 Task: Look for space in Bossangoa, Central African Republic from 9th July, 2023 to 16th July, 2023 for 2 adults, 1 child in price range Rs.8000 to Rs.16000. Place can be entire place with 2 bedrooms having 2 beds and 1 bathroom. Property type can be house, flat, guest house. Booking option can be shelf check-in. Required host language is English.
Action: Mouse moved to (437, 88)
Screenshot: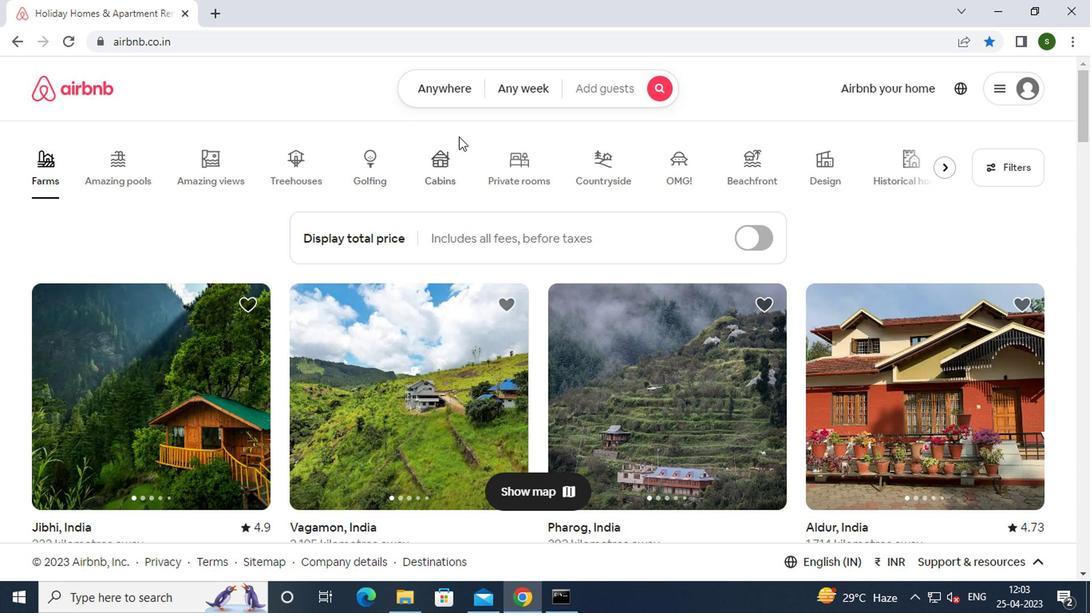 
Action: Mouse pressed left at (437, 88)
Screenshot: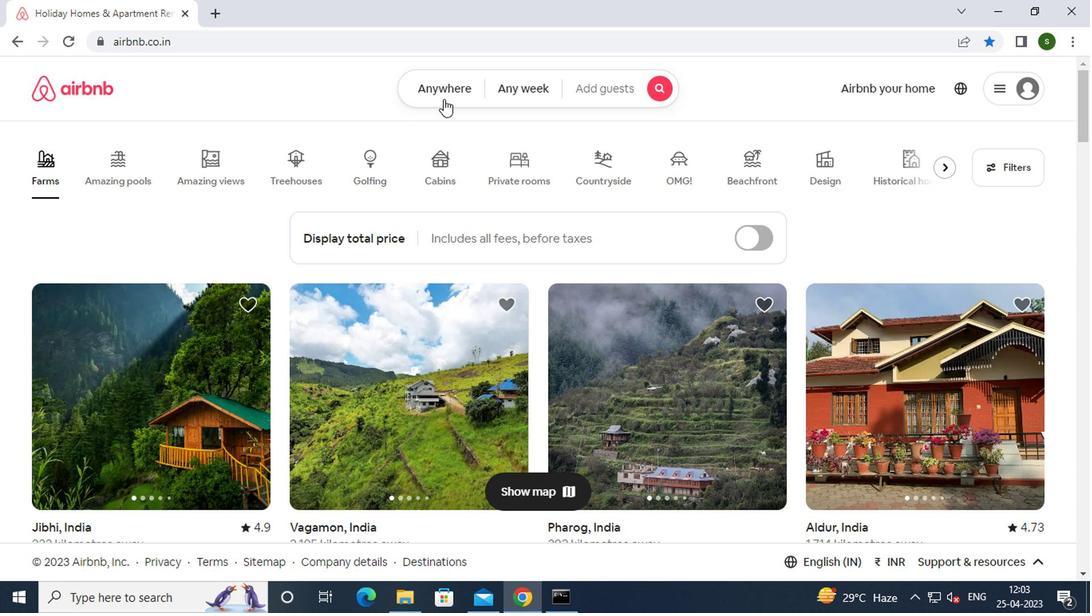 
Action: Mouse moved to (290, 149)
Screenshot: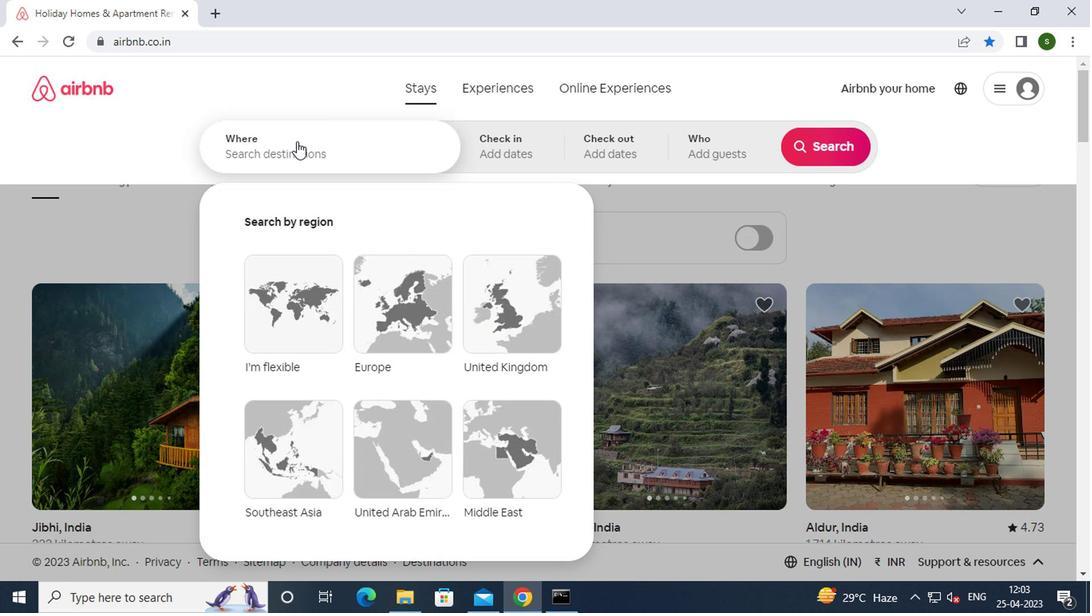 
Action: Mouse pressed left at (290, 149)
Screenshot: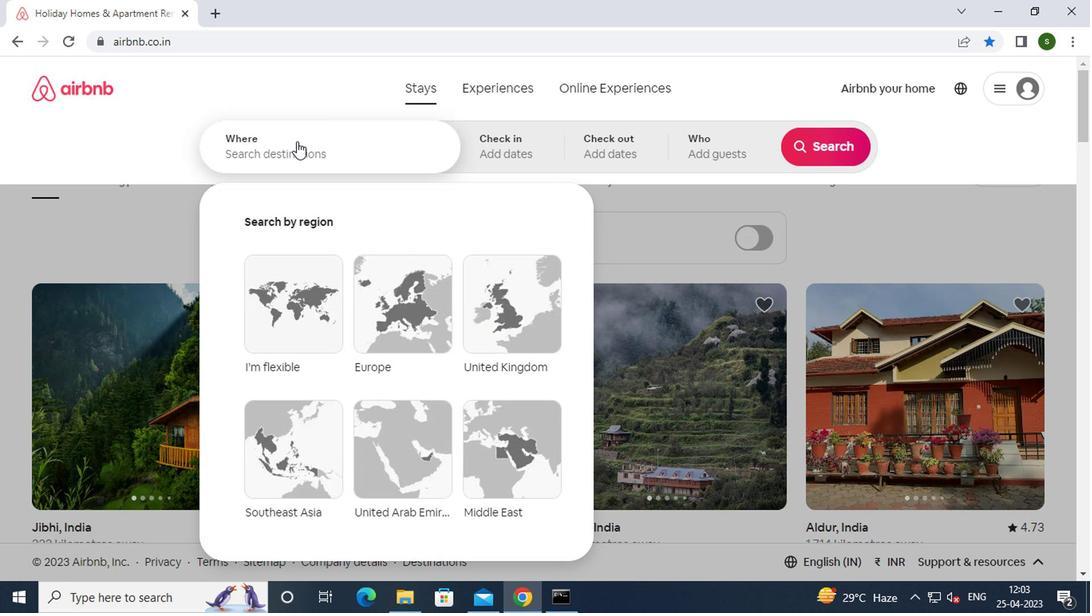 
Action: Mouse moved to (289, 150)
Screenshot: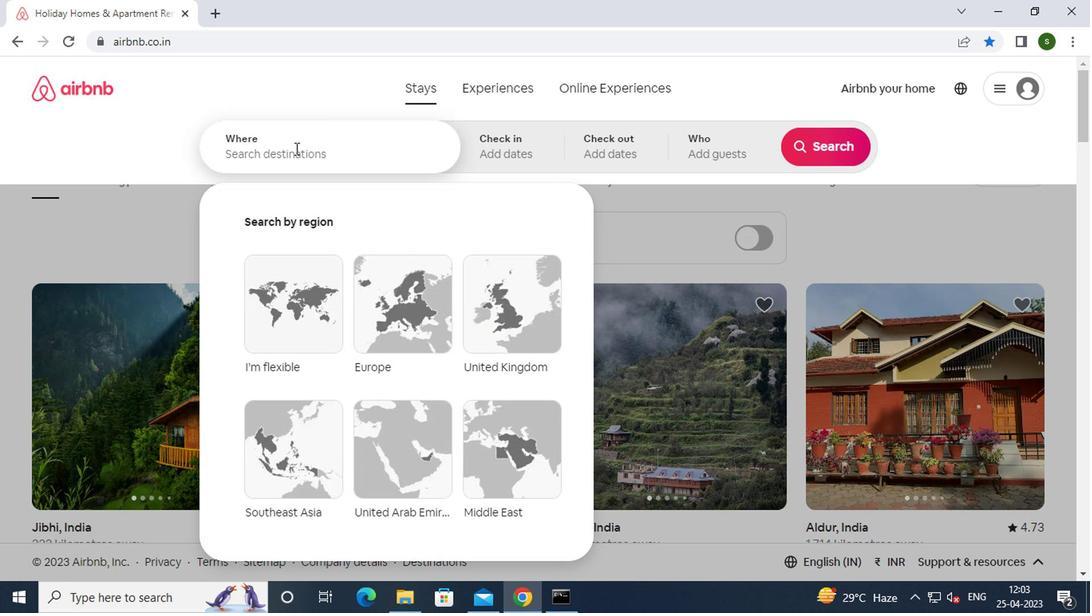 
Action: Key pressed b<Key.caps_lock>ossangoa
Screenshot: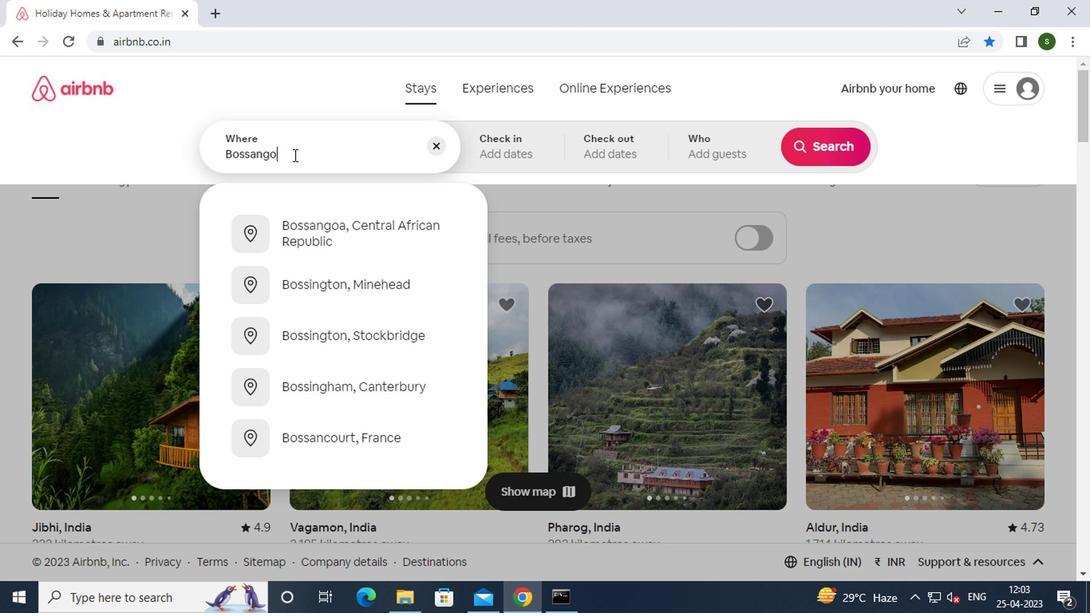 
Action: Mouse moved to (302, 242)
Screenshot: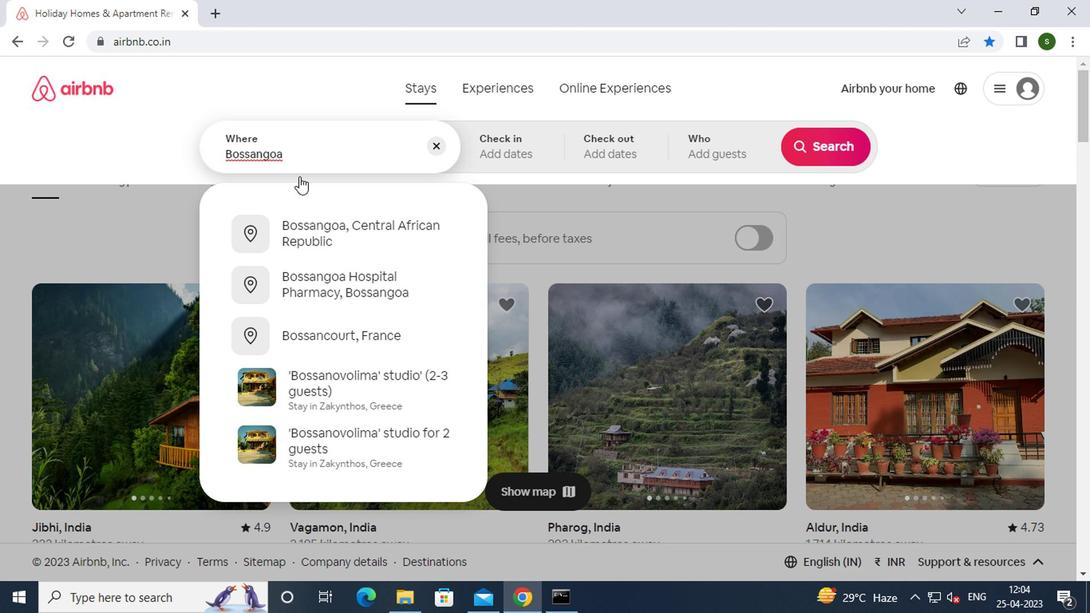 
Action: Mouse pressed left at (302, 242)
Screenshot: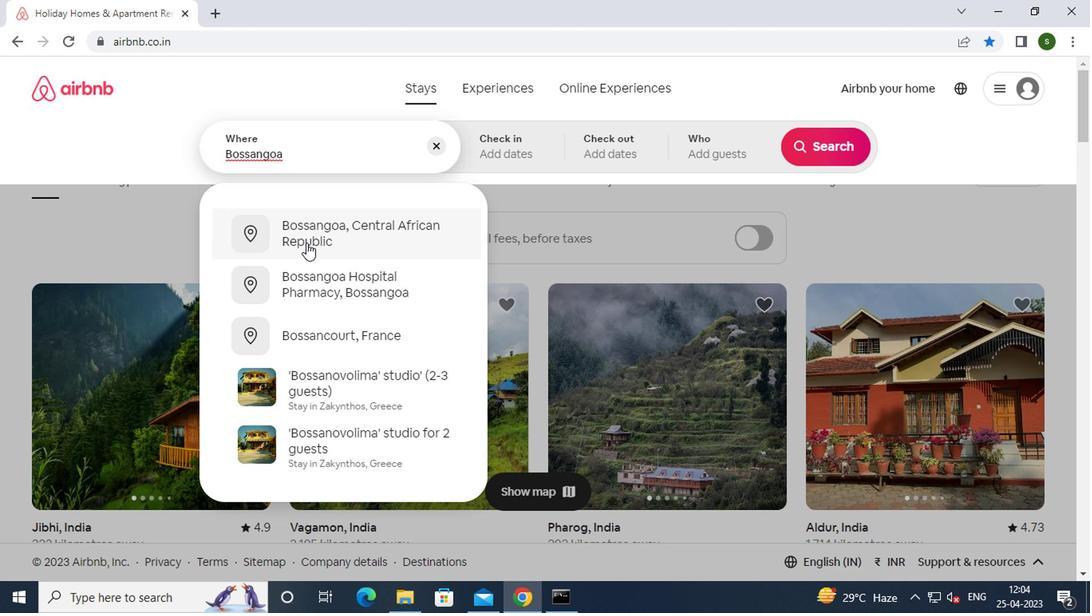 
Action: Mouse moved to (812, 283)
Screenshot: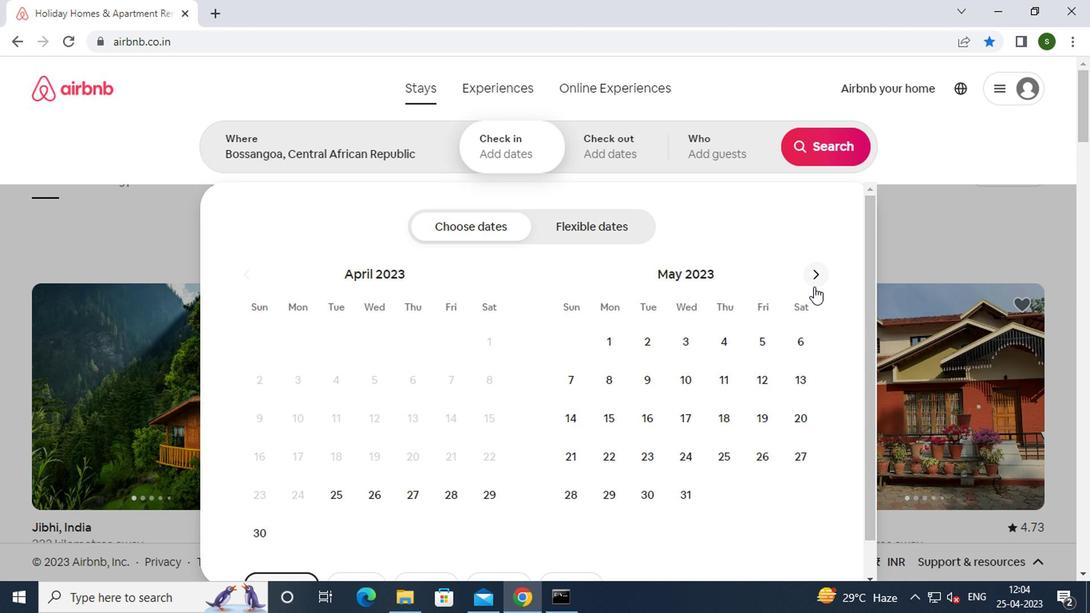 
Action: Mouse pressed left at (812, 283)
Screenshot: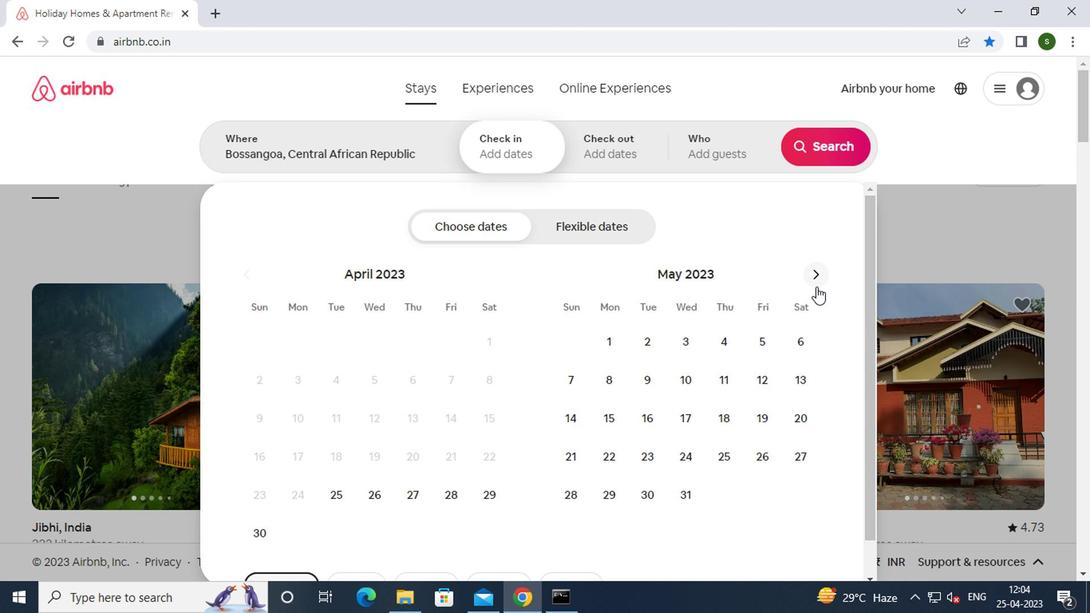 
Action: Mouse moved to (812, 282)
Screenshot: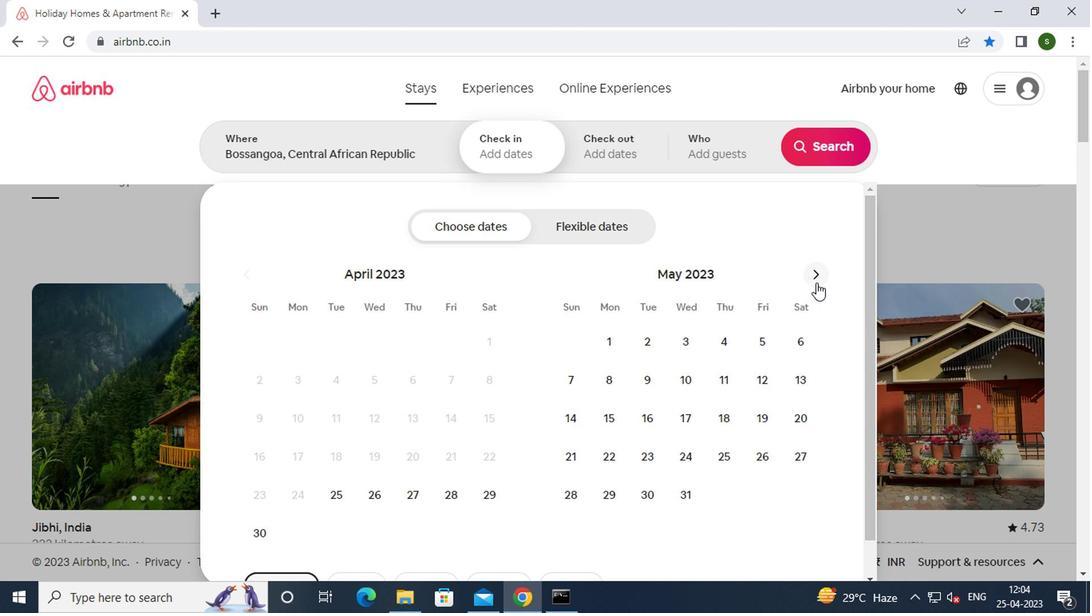
Action: Mouse pressed left at (812, 282)
Screenshot: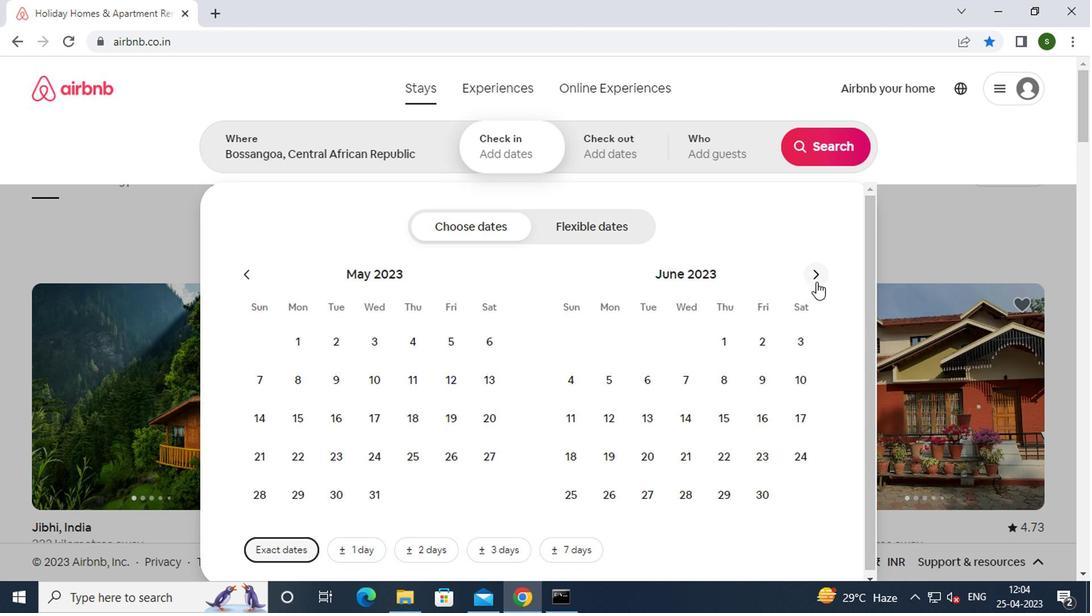 
Action: Mouse moved to (573, 414)
Screenshot: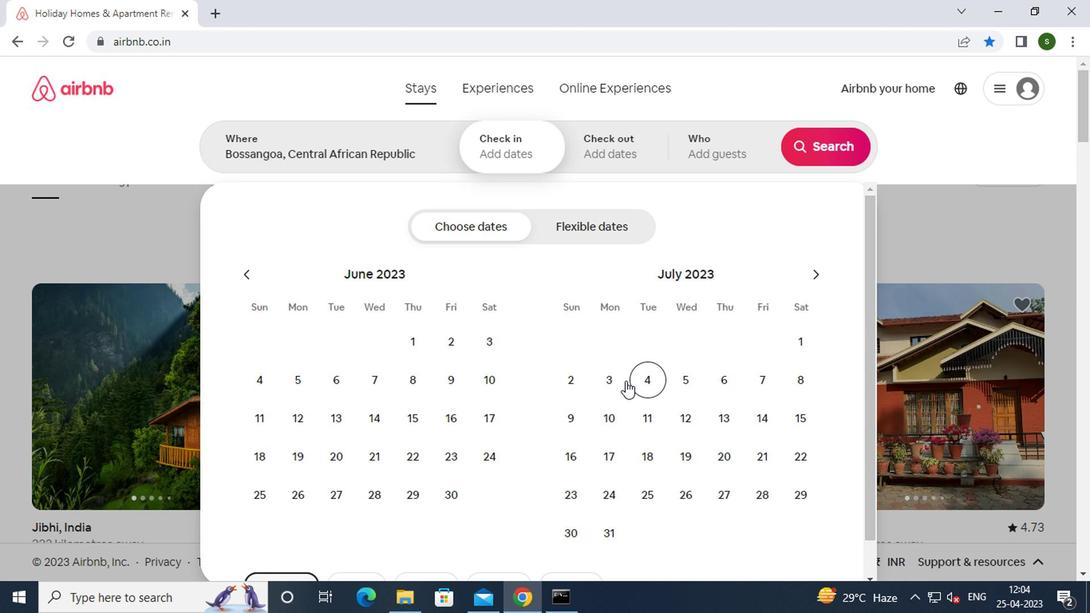 
Action: Mouse pressed left at (573, 414)
Screenshot: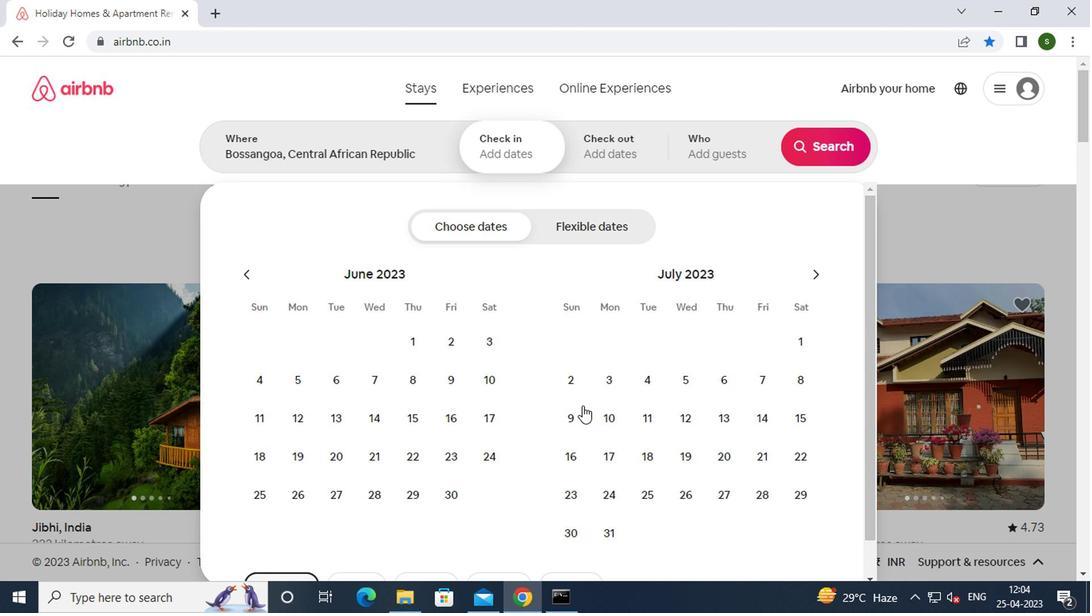 
Action: Mouse moved to (565, 471)
Screenshot: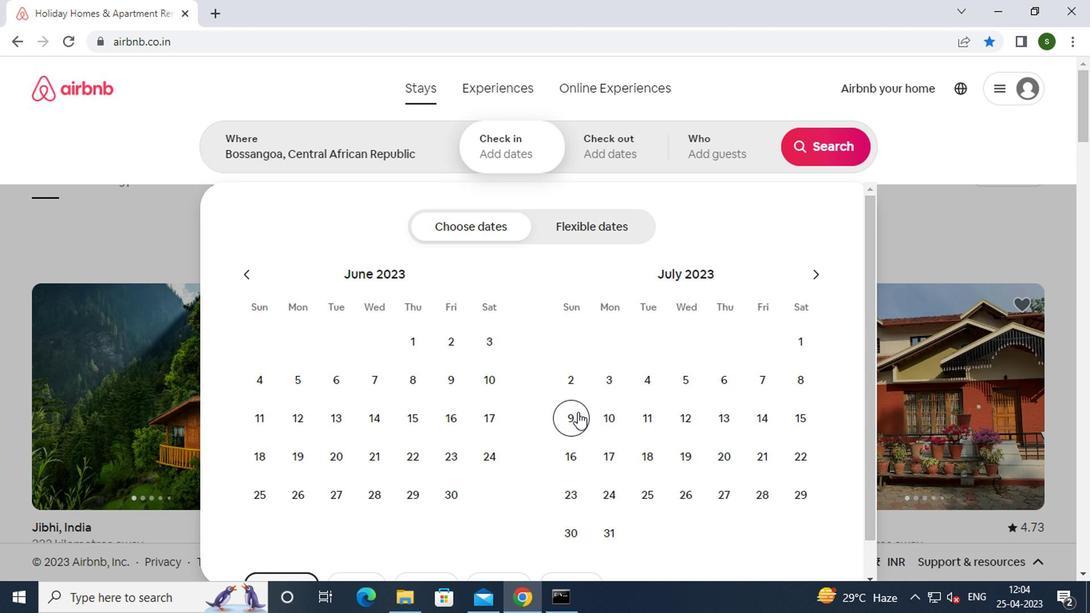 
Action: Mouse pressed left at (565, 471)
Screenshot: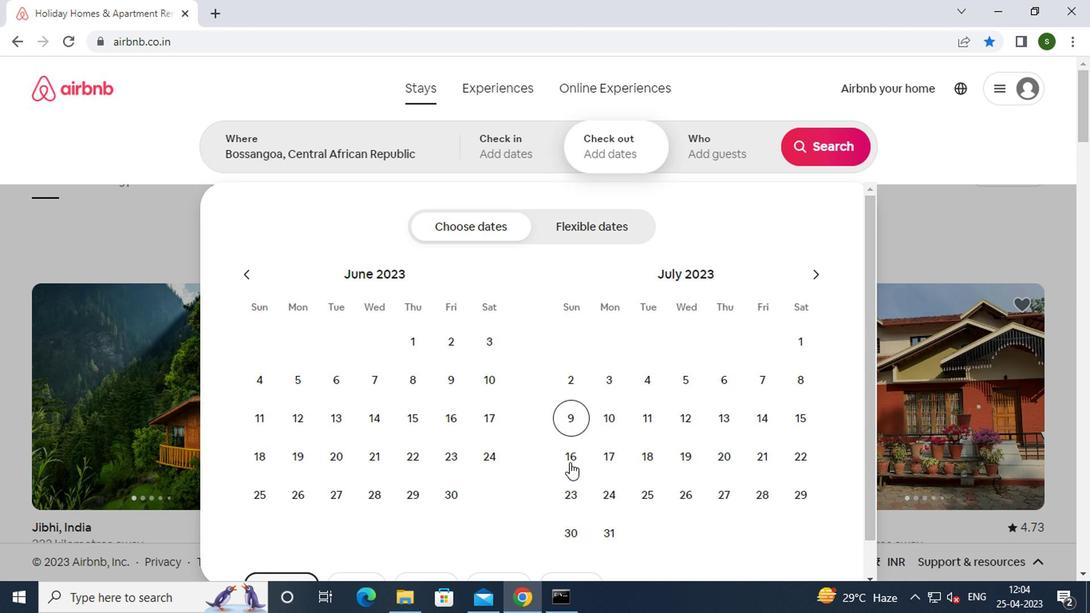 
Action: Mouse moved to (715, 147)
Screenshot: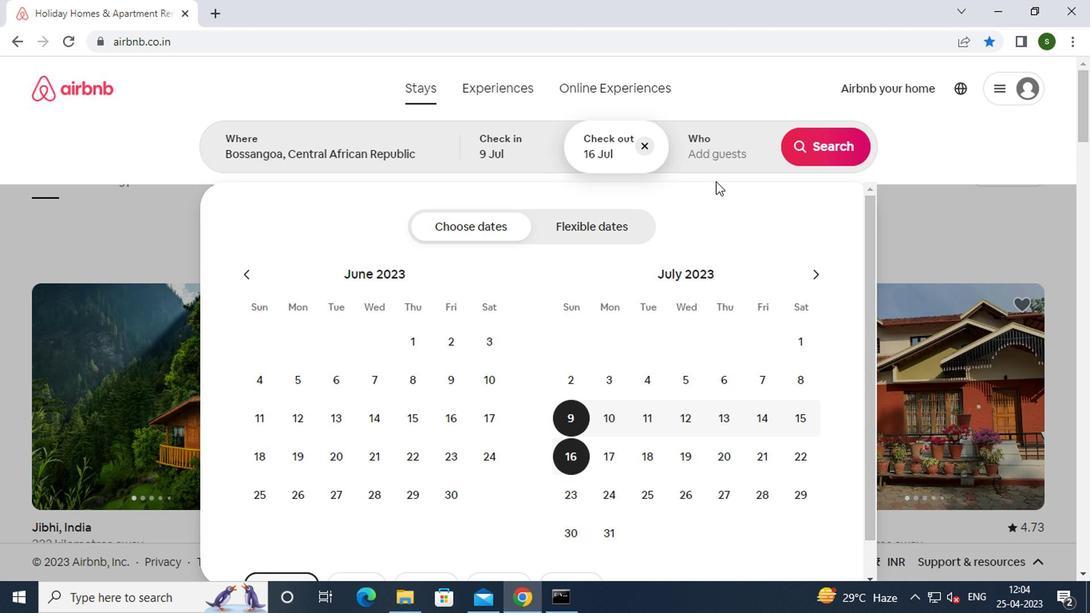 
Action: Mouse pressed left at (715, 147)
Screenshot: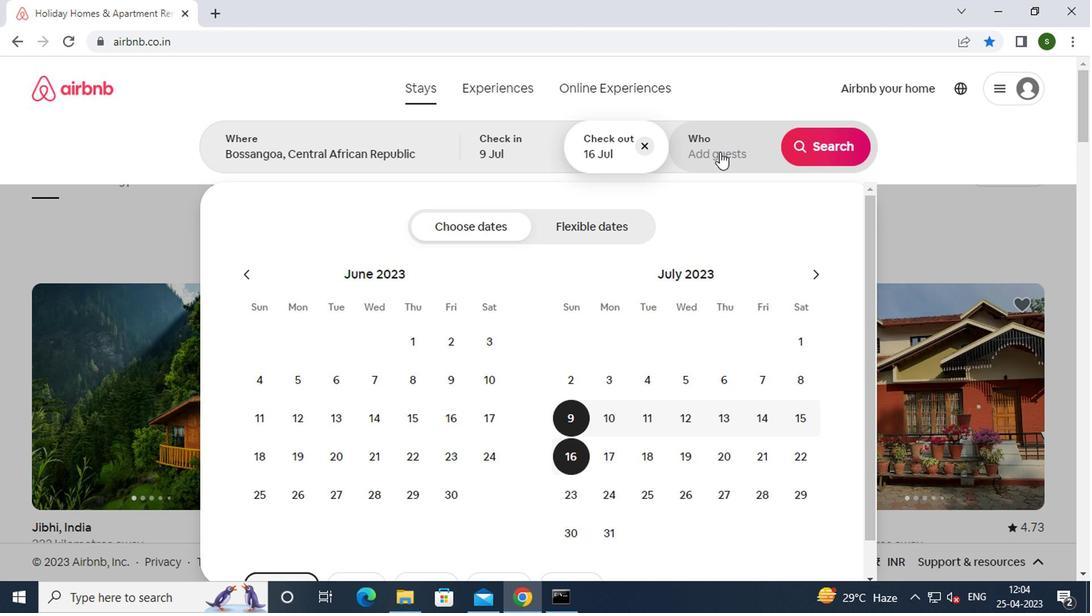 
Action: Mouse moved to (825, 227)
Screenshot: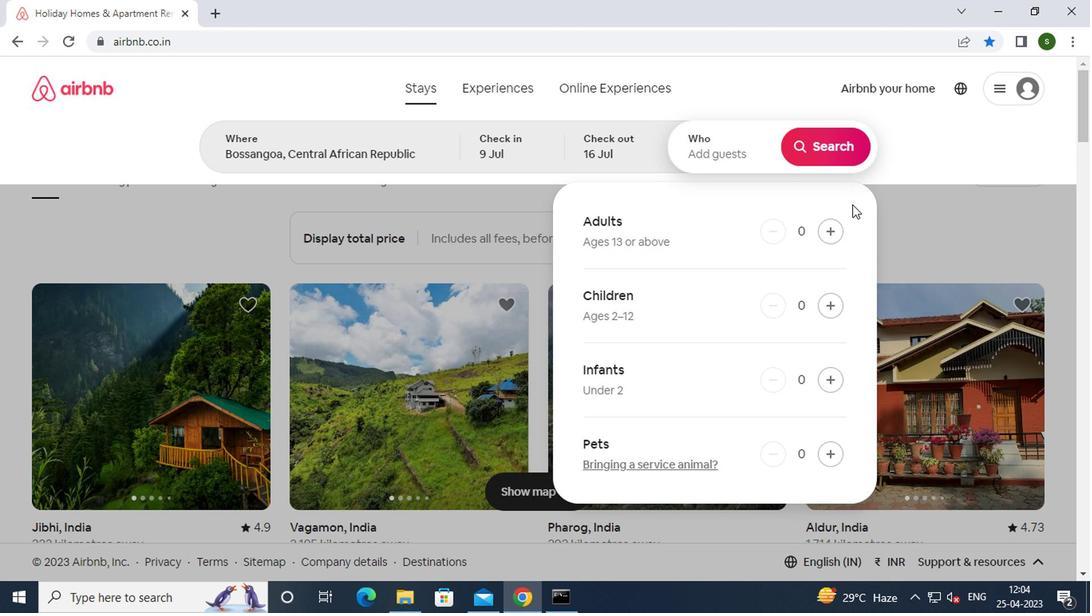 
Action: Mouse pressed left at (825, 227)
Screenshot: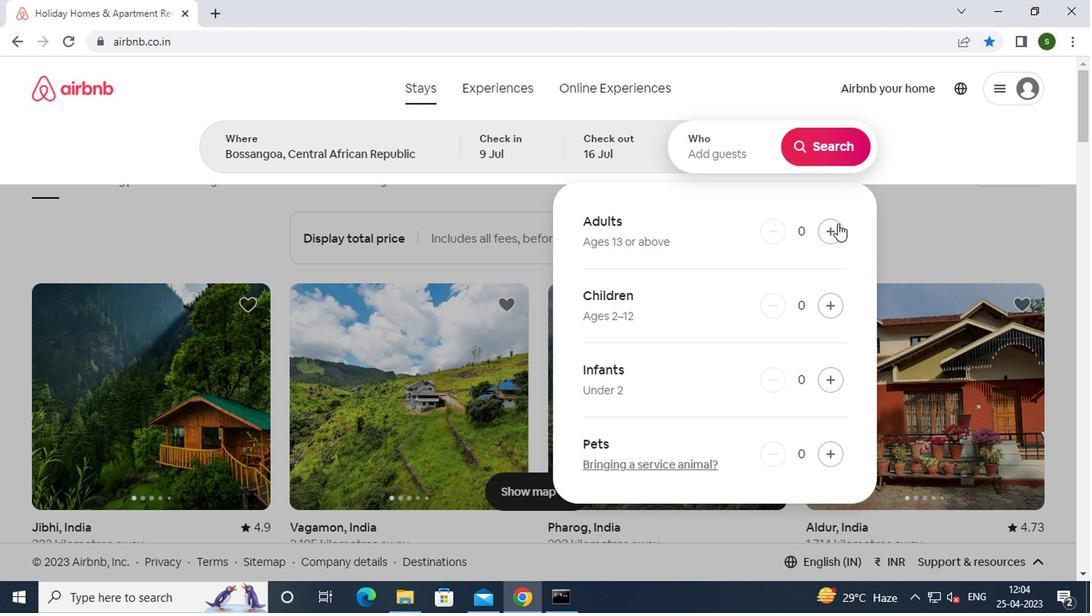 
Action: Mouse pressed left at (825, 227)
Screenshot: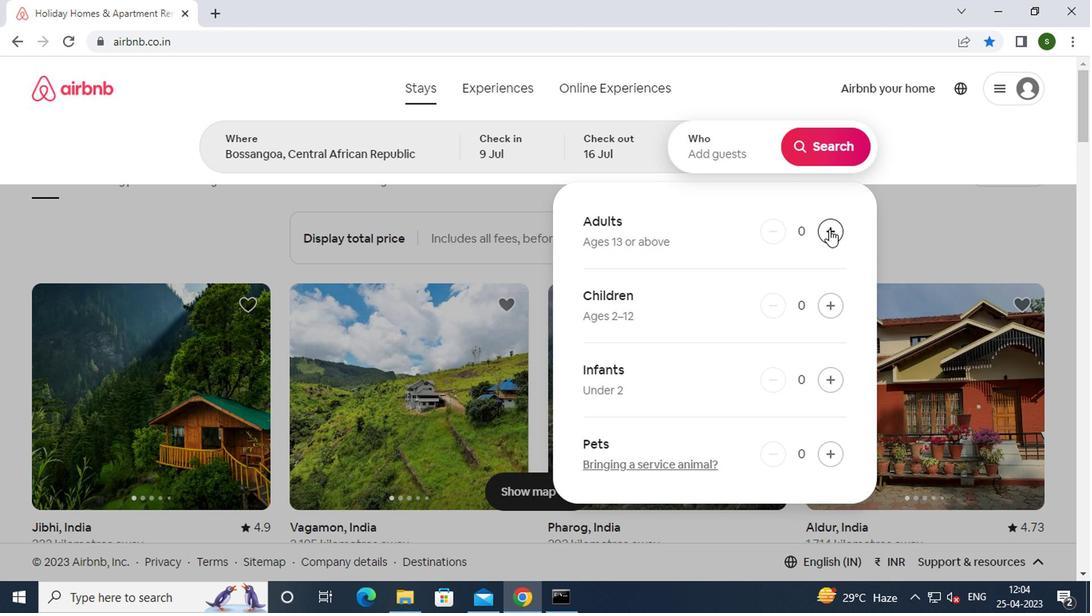 
Action: Mouse moved to (831, 310)
Screenshot: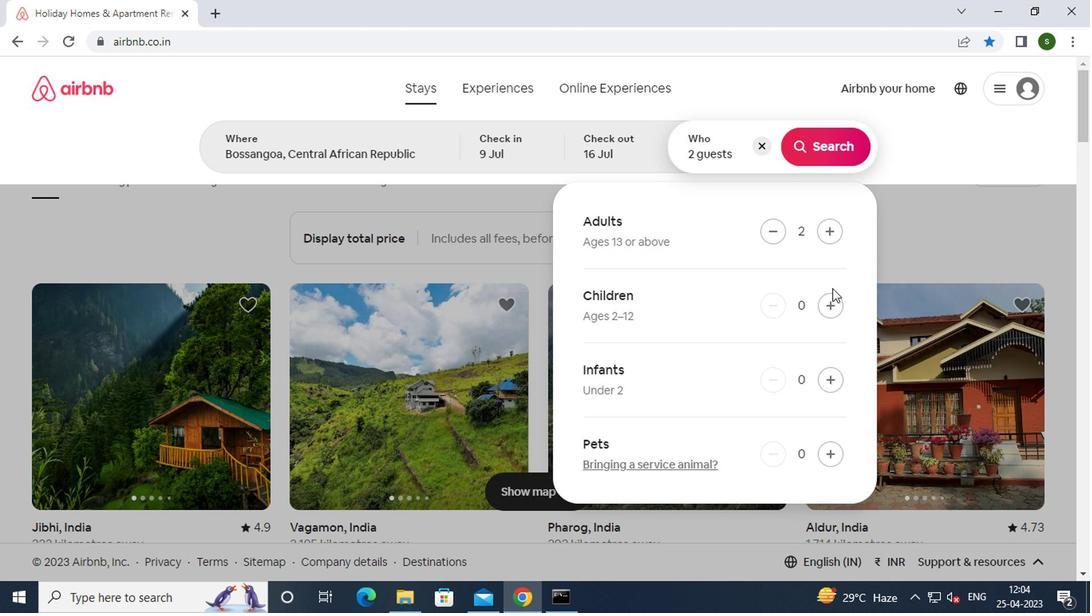 
Action: Mouse pressed left at (831, 310)
Screenshot: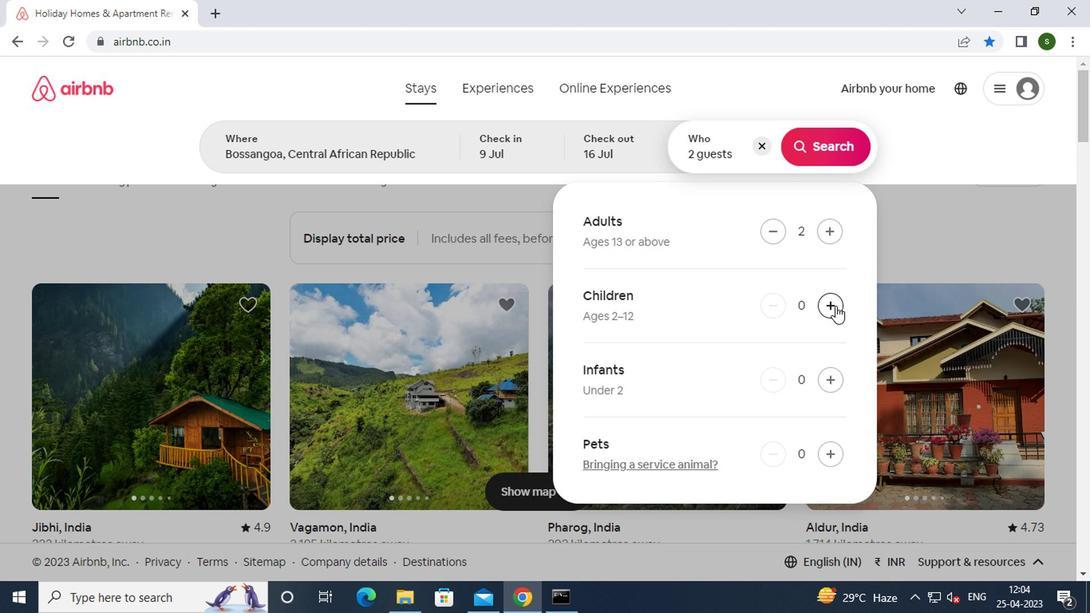 
Action: Mouse moved to (822, 131)
Screenshot: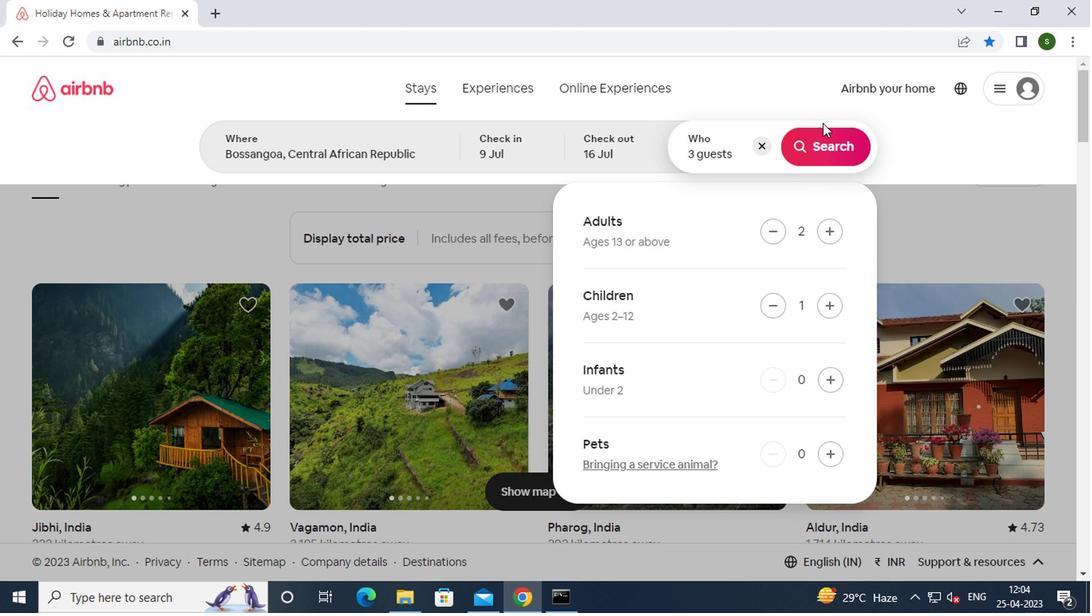 
Action: Mouse pressed left at (822, 131)
Screenshot: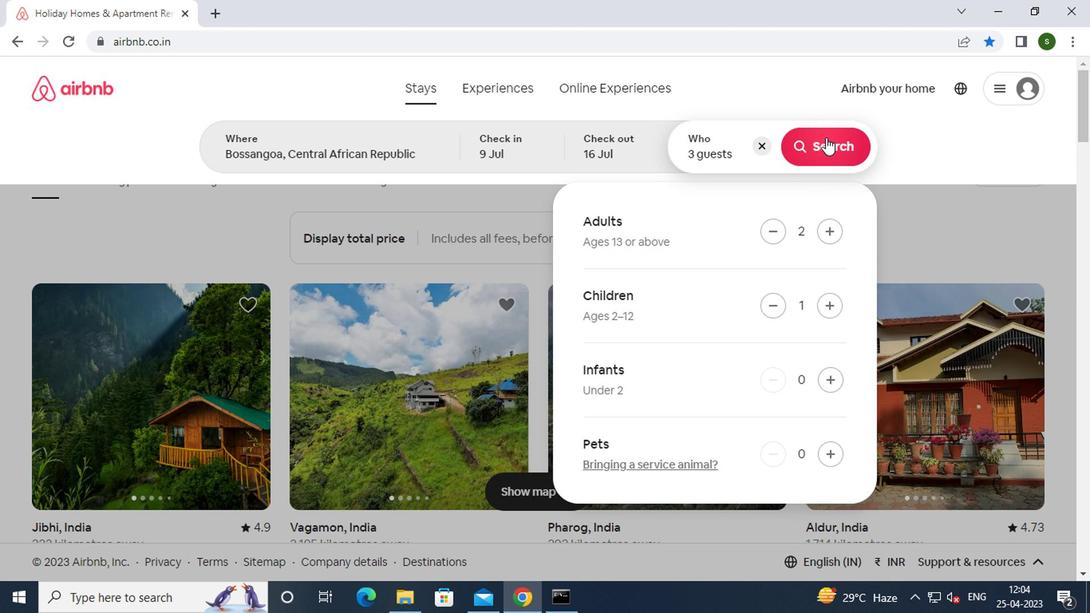 
Action: Mouse moved to (1039, 139)
Screenshot: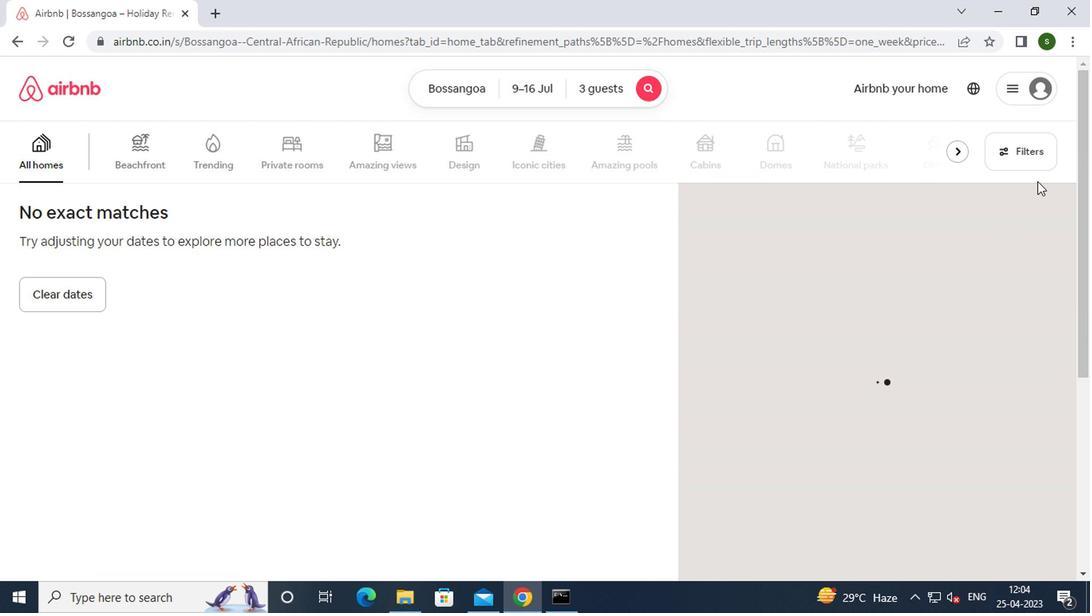 
Action: Mouse pressed left at (1039, 139)
Screenshot: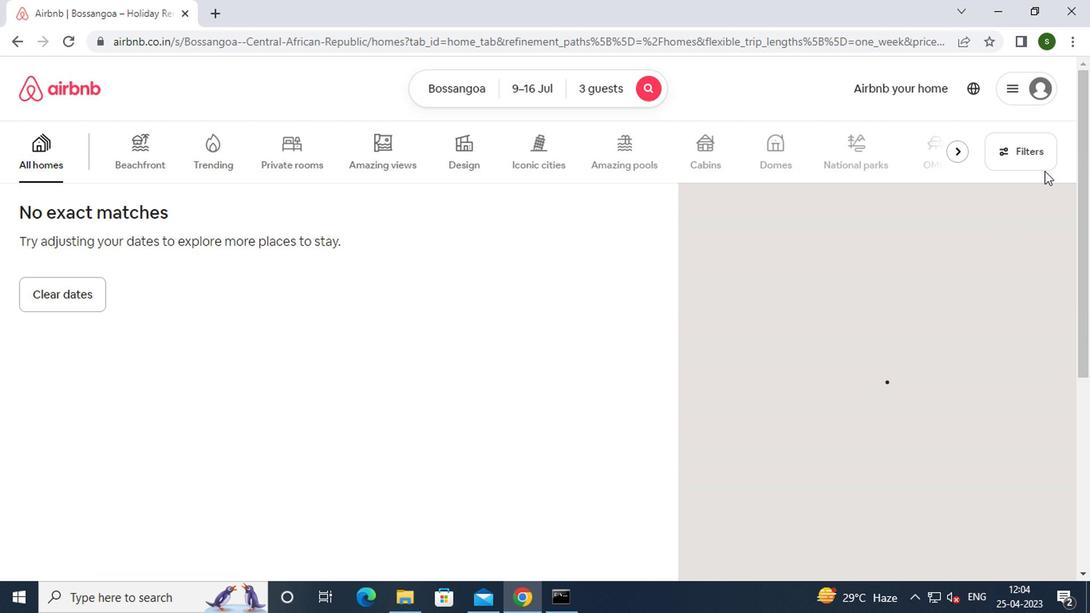 
Action: Mouse moved to (412, 244)
Screenshot: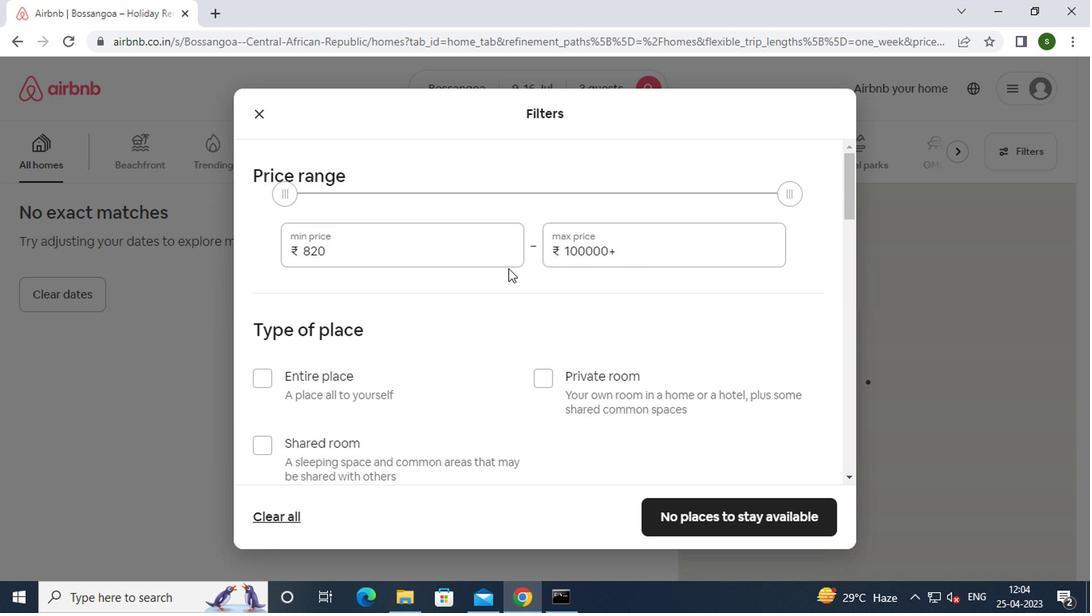 
Action: Mouse pressed left at (412, 244)
Screenshot: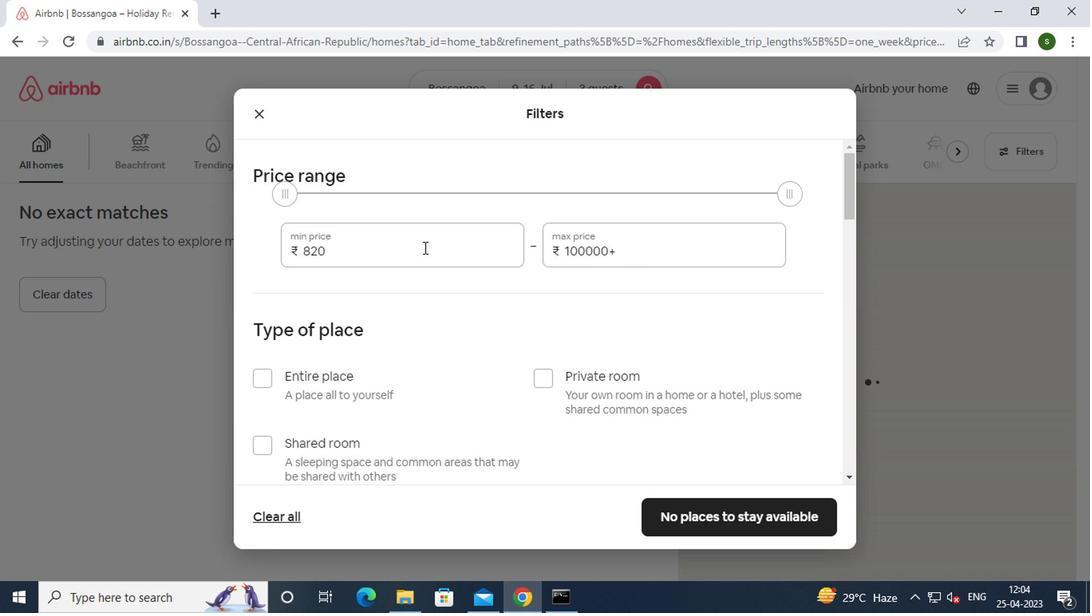 
Action: Mouse moved to (410, 242)
Screenshot: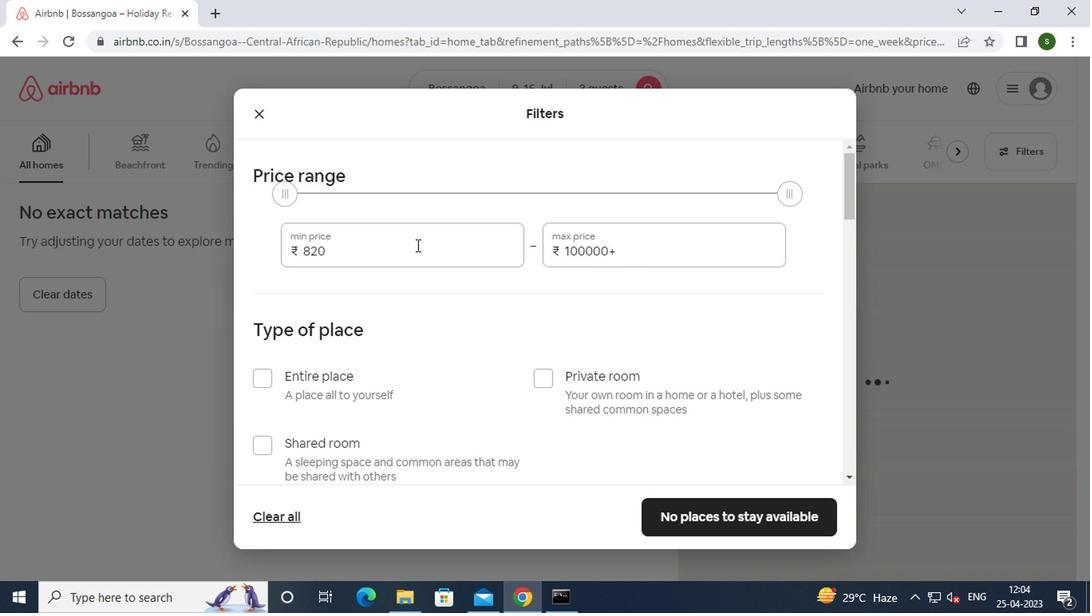 
Action: Key pressed <Key.backspace><Key.backspace><Key.backspace><Key.backspace>8000
Screenshot: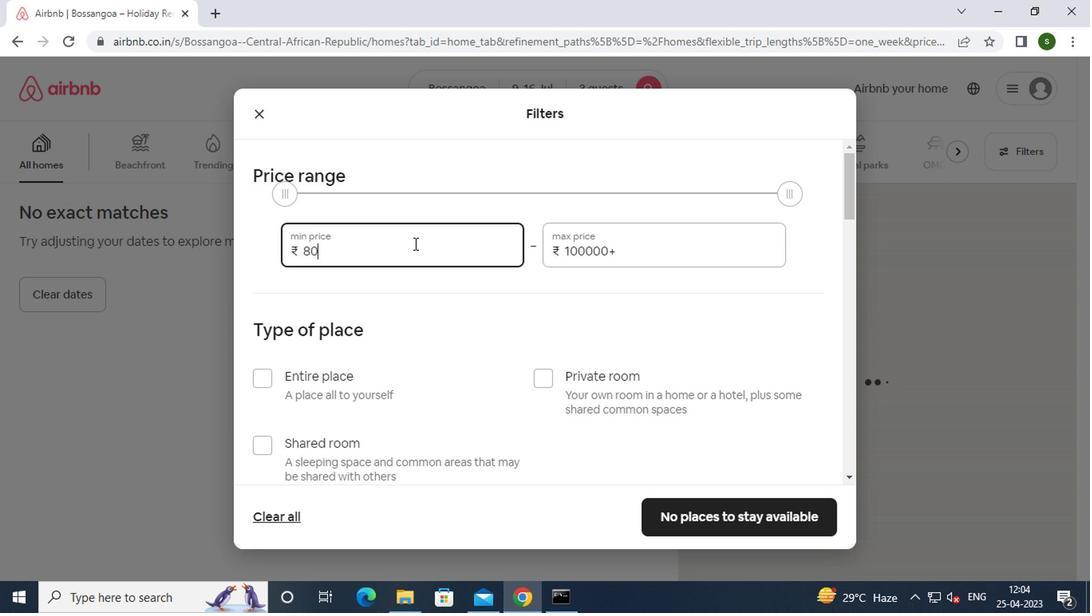 
Action: Mouse moved to (622, 249)
Screenshot: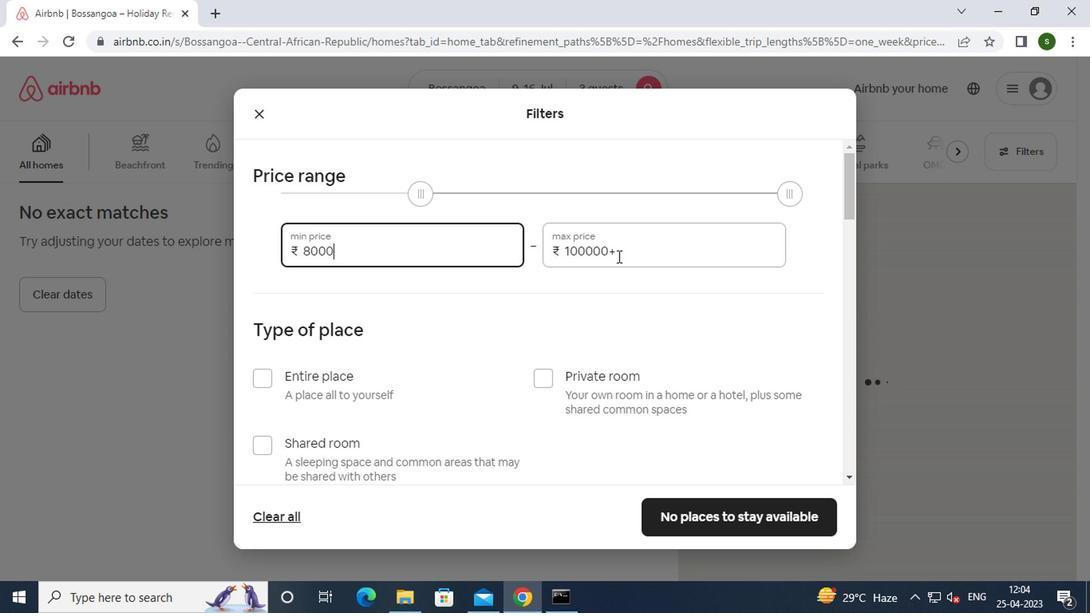 
Action: Mouse pressed left at (622, 249)
Screenshot: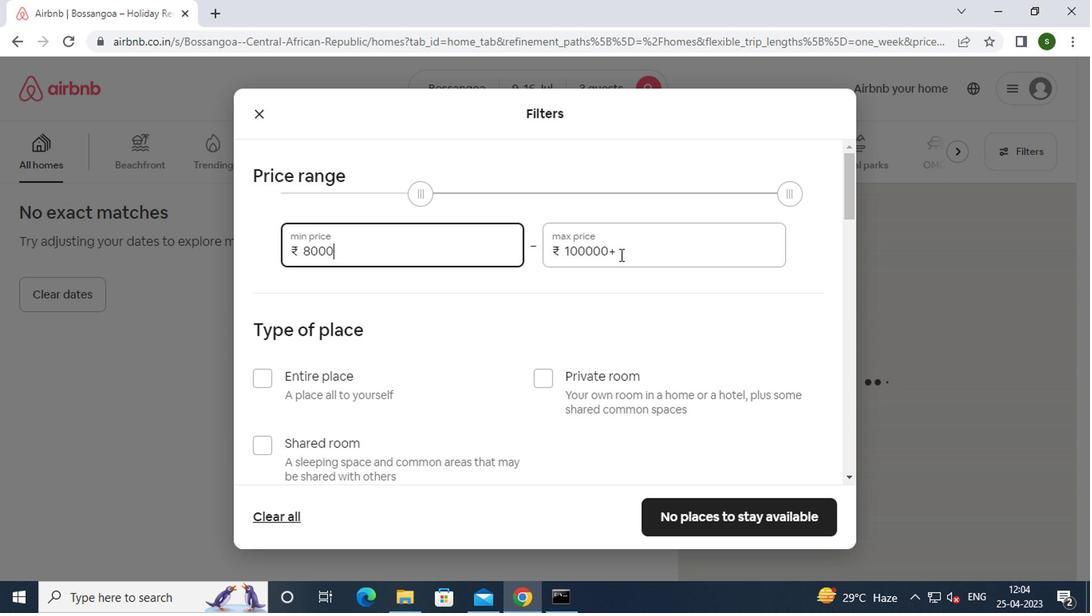 
Action: Mouse moved to (603, 254)
Screenshot: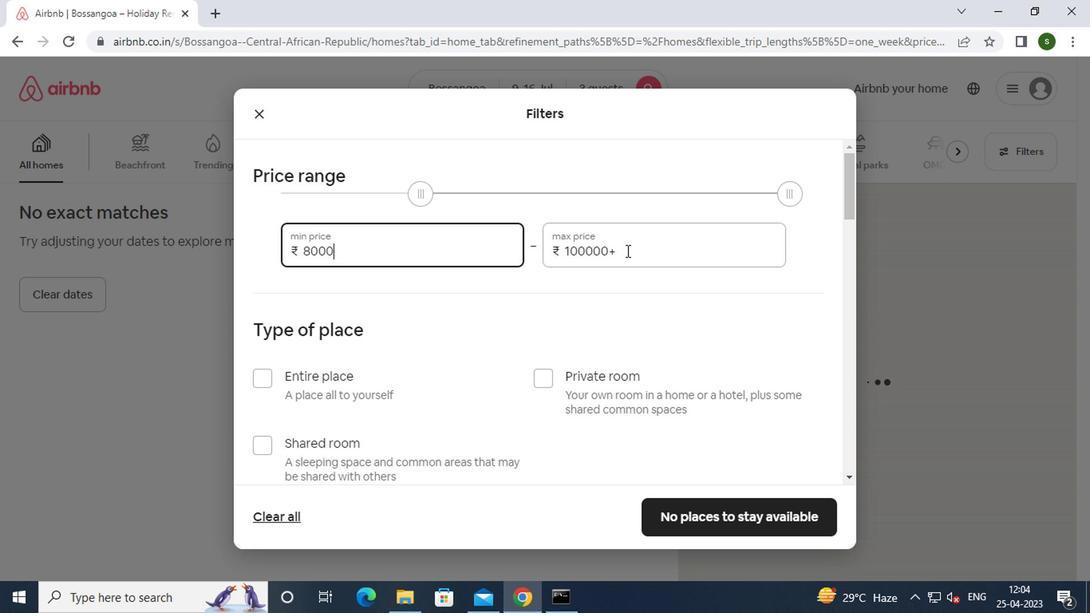 
Action: Key pressed <Key.backspace><Key.backspace><Key.backspace><Key.backspace><Key.backspace><Key.backspace><Key.backspace><Key.backspace><Key.backspace><Key.backspace><Key.backspace><Key.backspace><Key.backspace><Key.backspace>16000
Screenshot: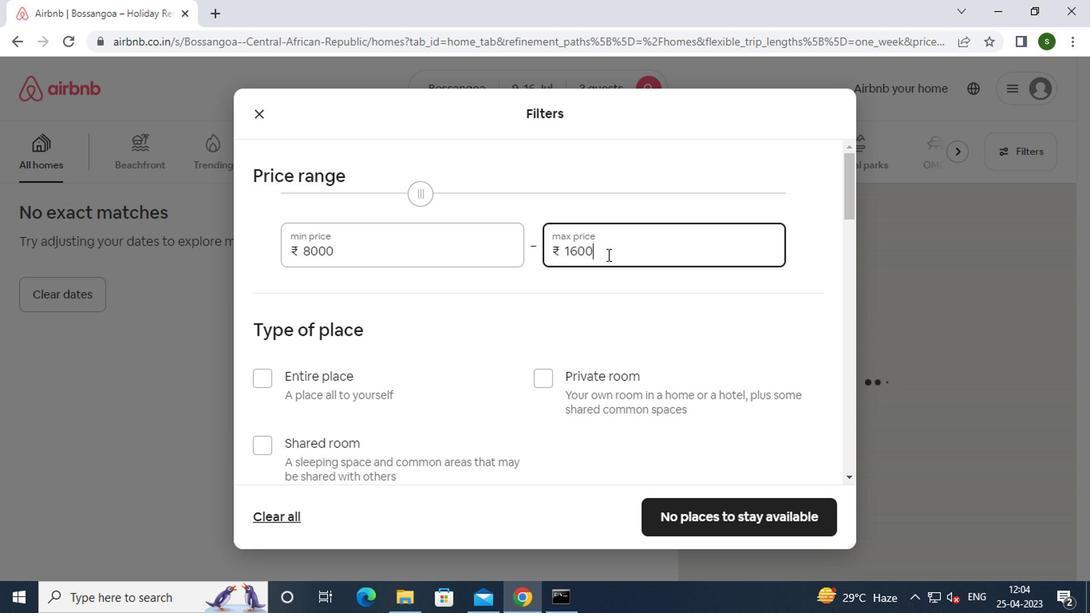 
Action: Mouse moved to (544, 337)
Screenshot: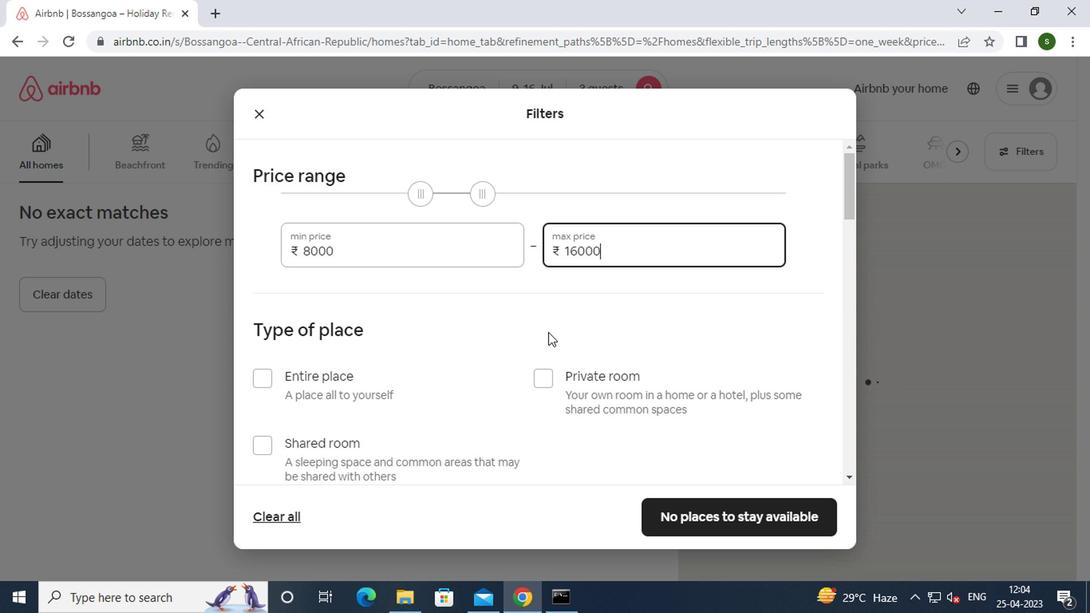 
Action: Mouse scrolled (544, 336) with delta (0, 0)
Screenshot: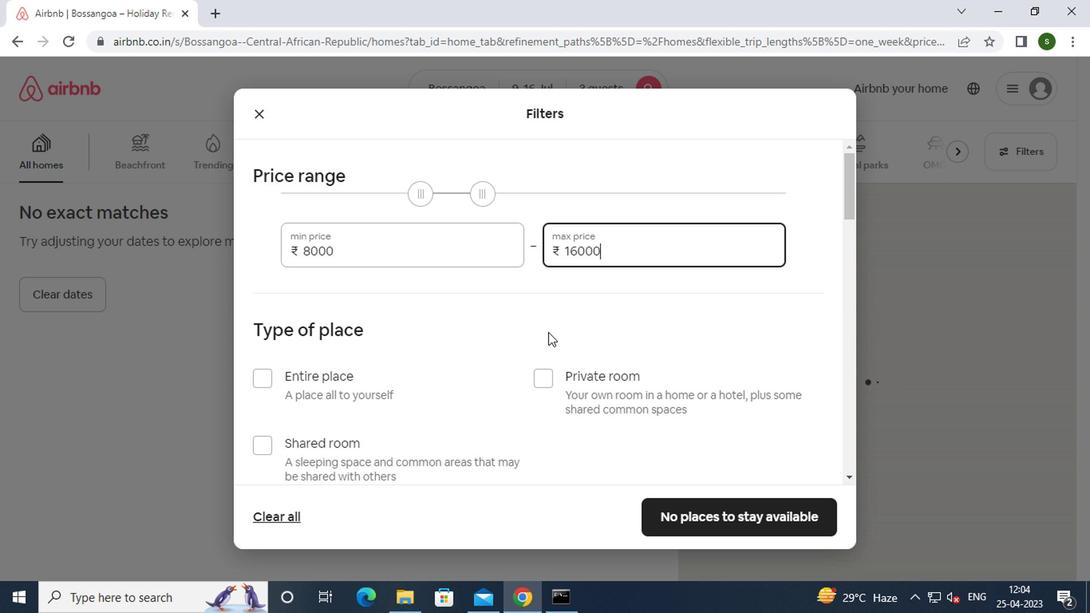 
Action: Mouse moved to (317, 308)
Screenshot: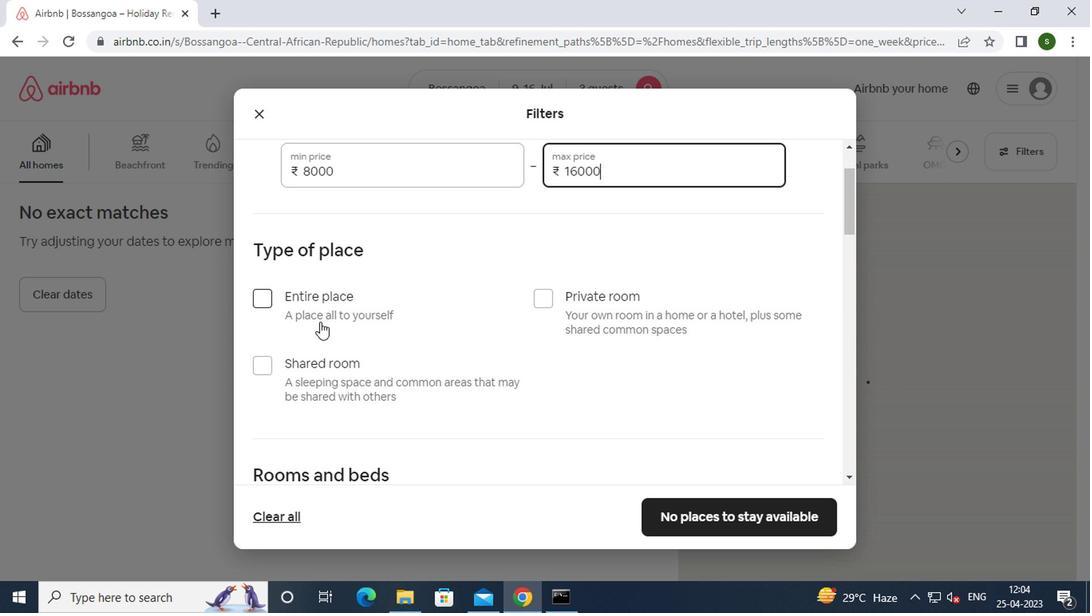 
Action: Mouse pressed left at (317, 308)
Screenshot: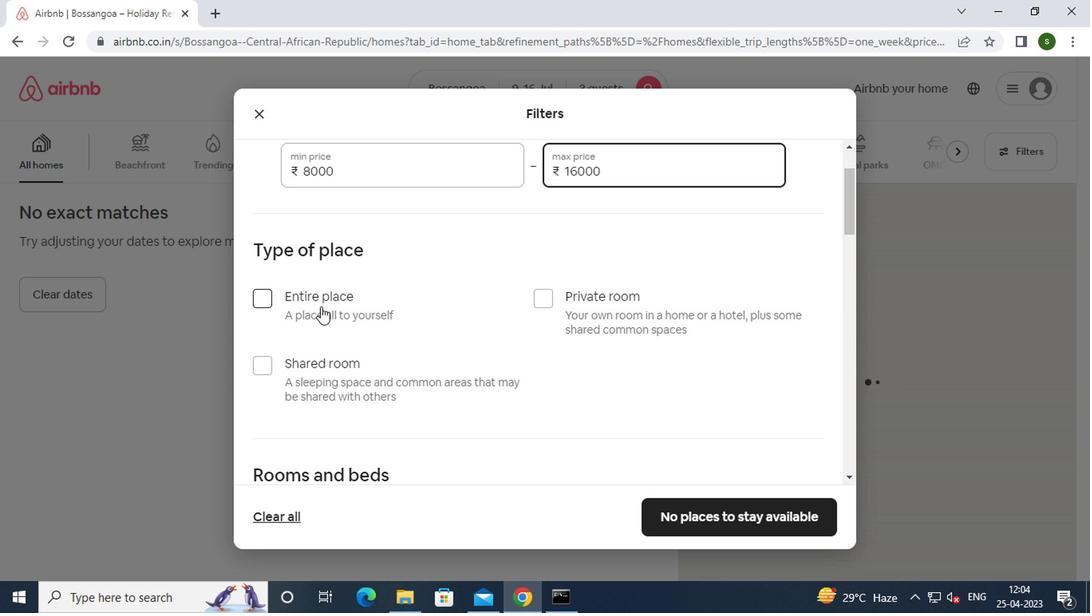 
Action: Mouse moved to (468, 348)
Screenshot: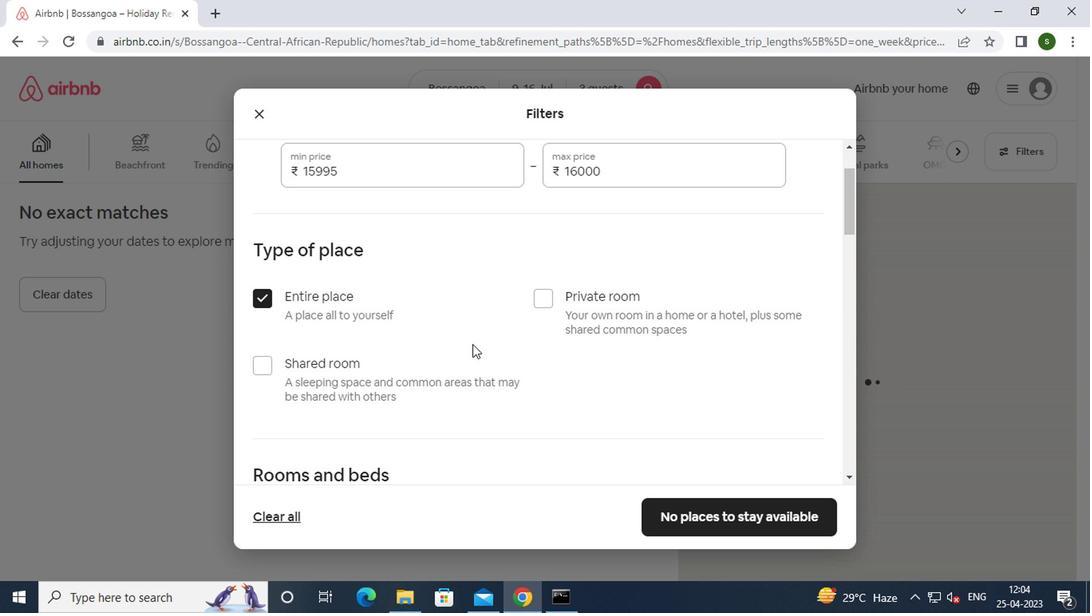 
Action: Mouse scrolled (468, 347) with delta (0, 0)
Screenshot: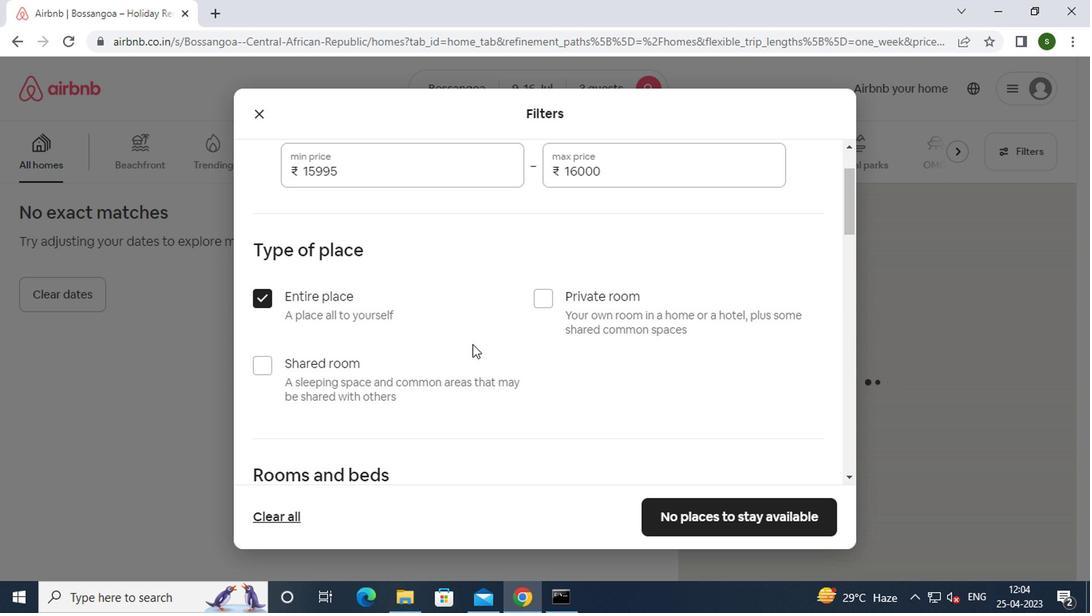 
Action: Mouse moved to (466, 349)
Screenshot: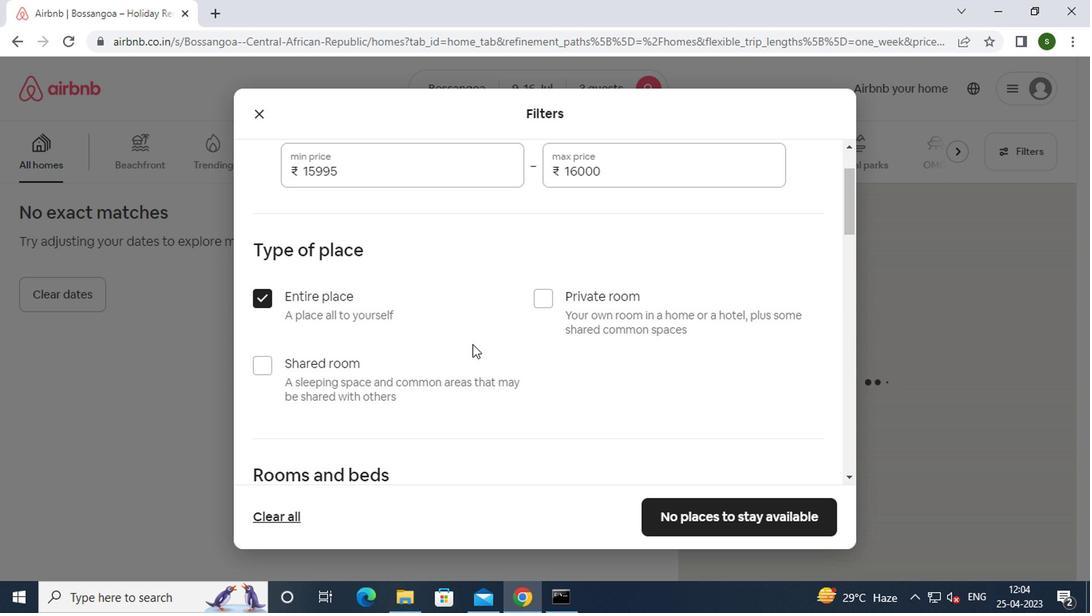 
Action: Mouse scrolled (466, 349) with delta (0, 0)
Screenshot: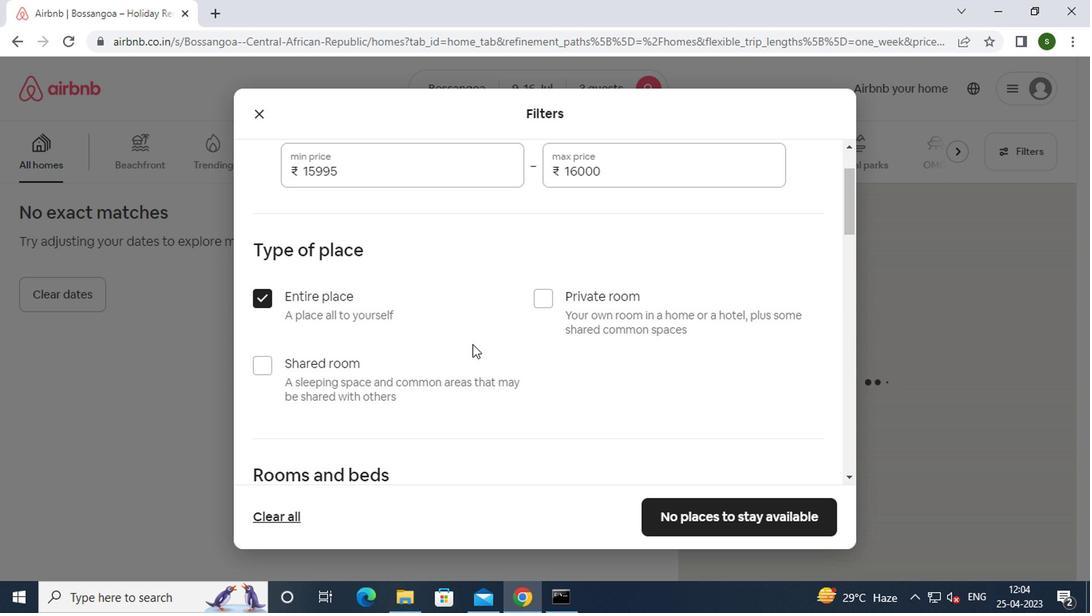 
Action: Mouse scrolled (466, 349) with delta (0, 0)
Screenshot: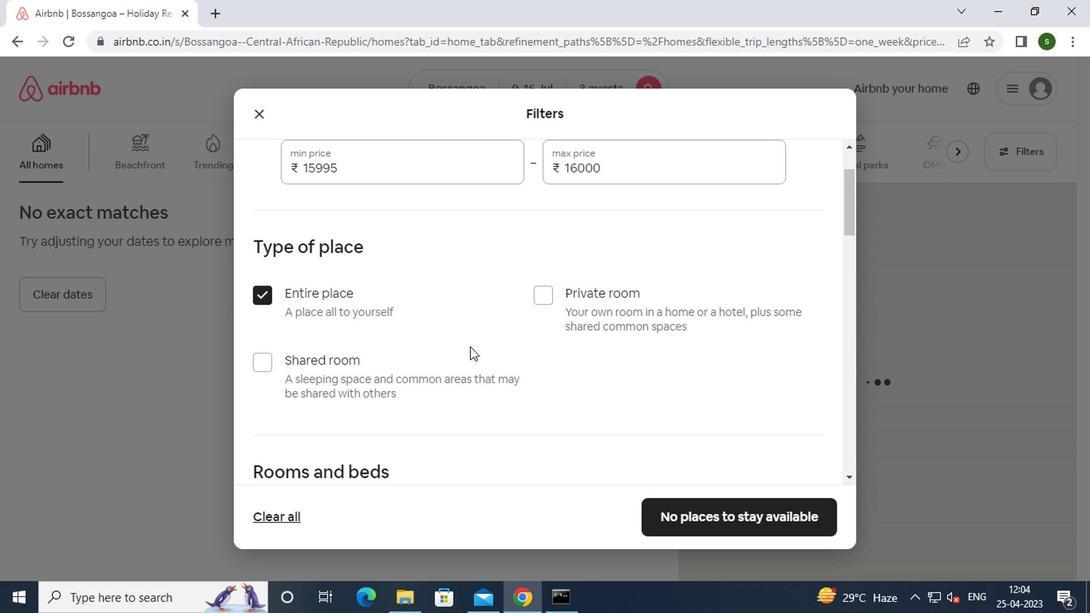 
Action: Mouse moved to (465, 351)
Screenshot: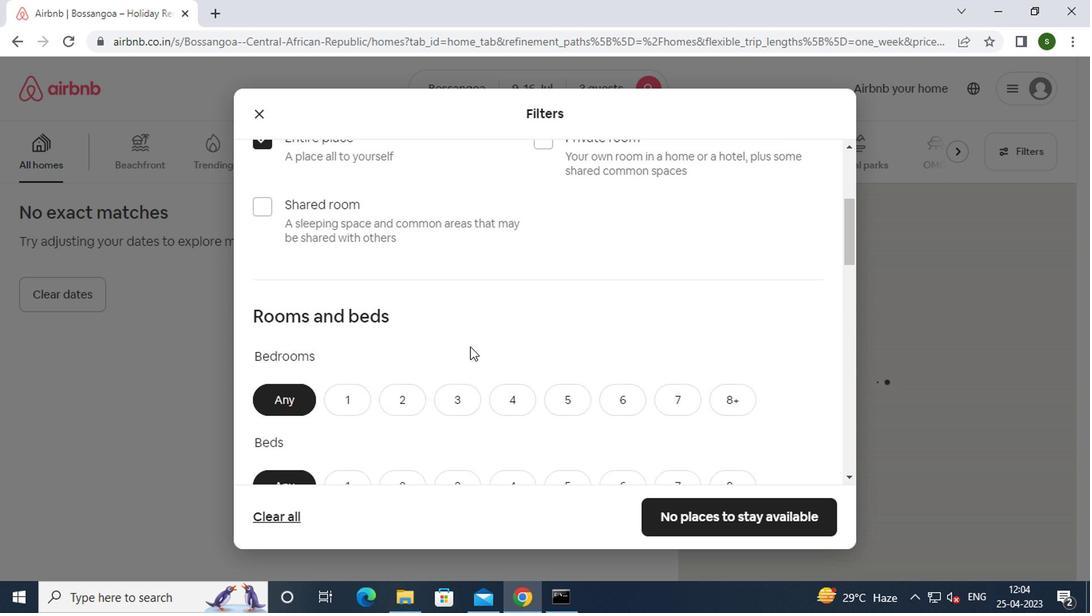 
Action: Mouse scrolled (465, 349) with delta (0, -1)
Screenshot: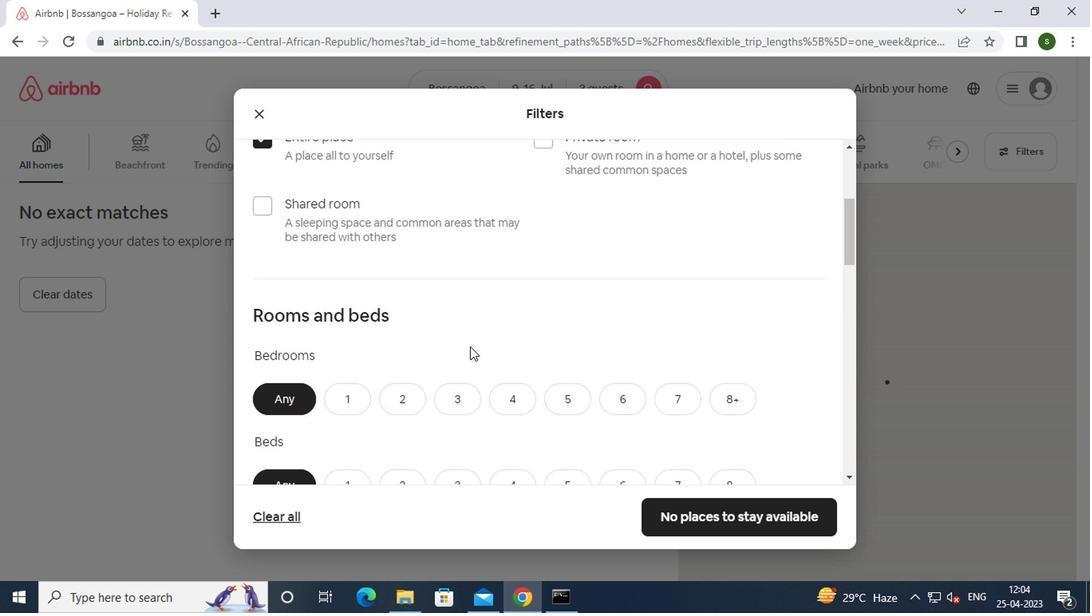 
Action: Mouse moved to (403, 228)
Screenshot: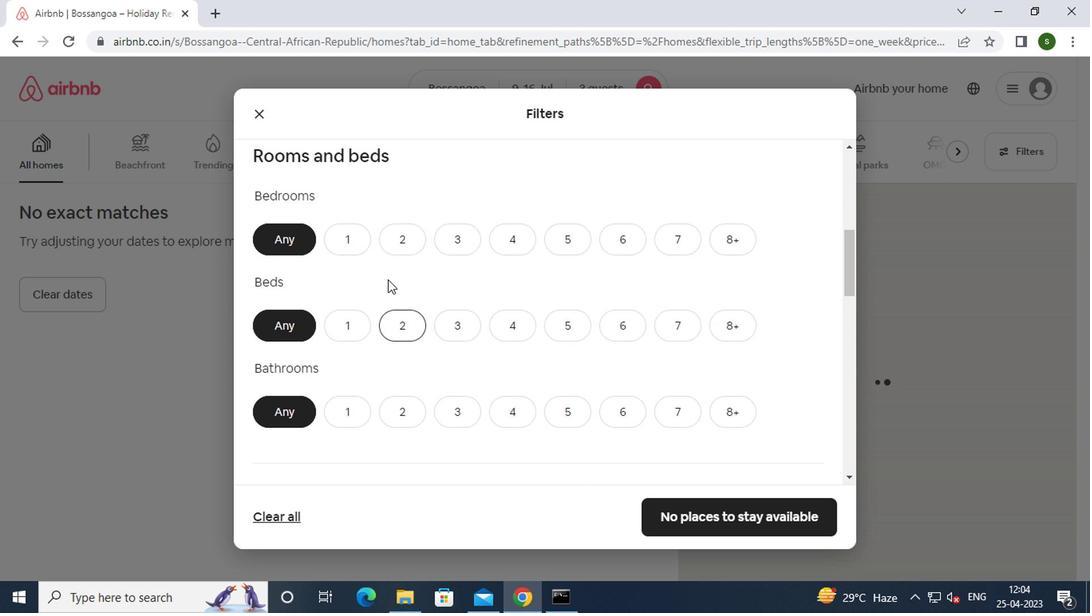 
Action: Mouse pressed left at (403, 228)
Screenshot: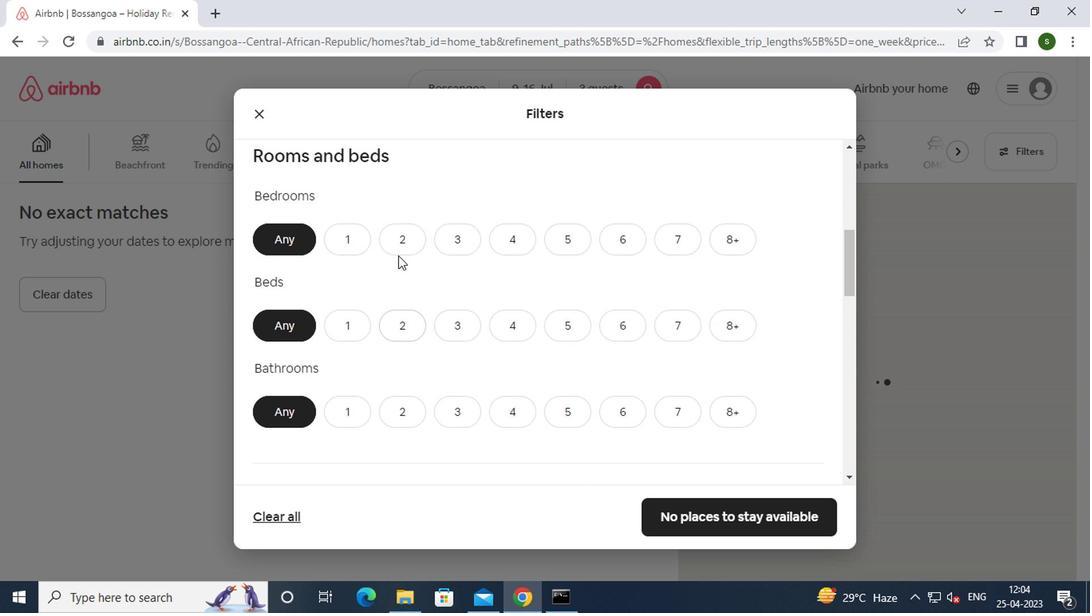 
Action: Mouse moved to (399, 323)
Screenshot: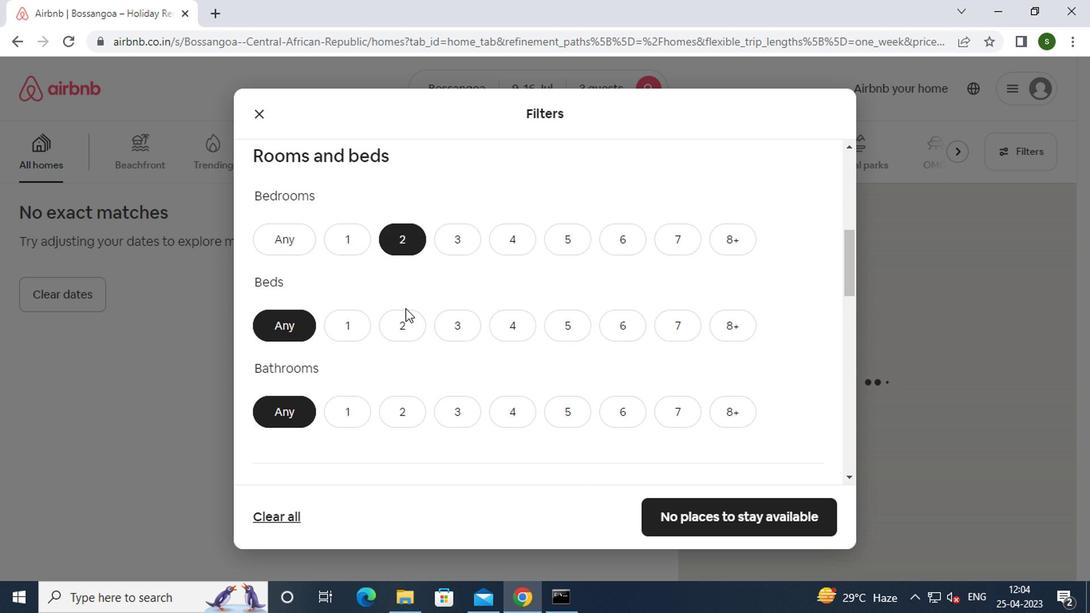 
Action: Mouse pressed left at (399, 323)
Screenshot: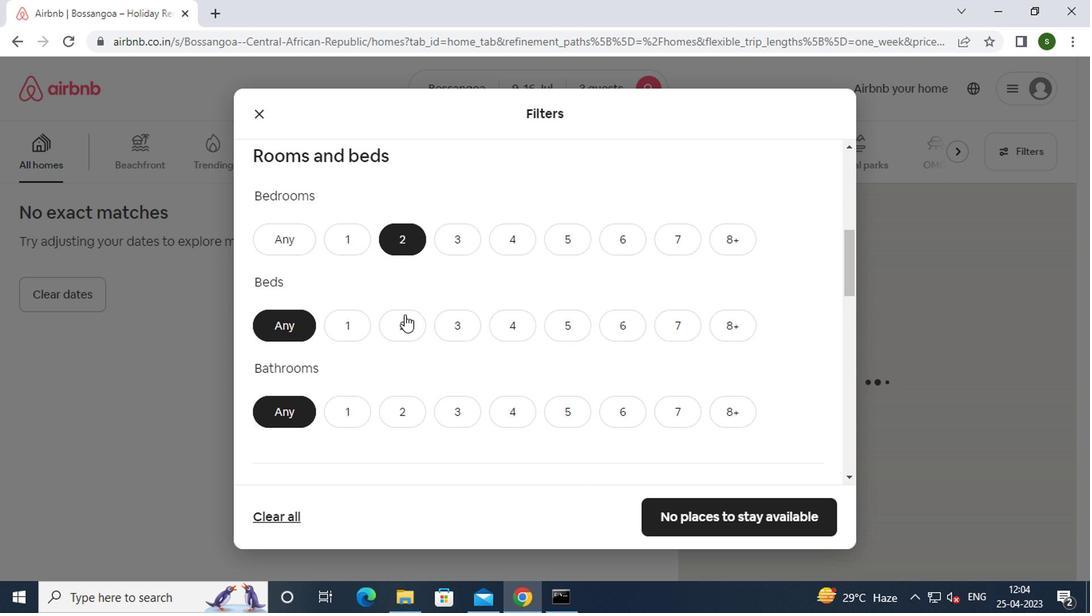 
Action: Mouse moved to (332, 421)
Screenshot: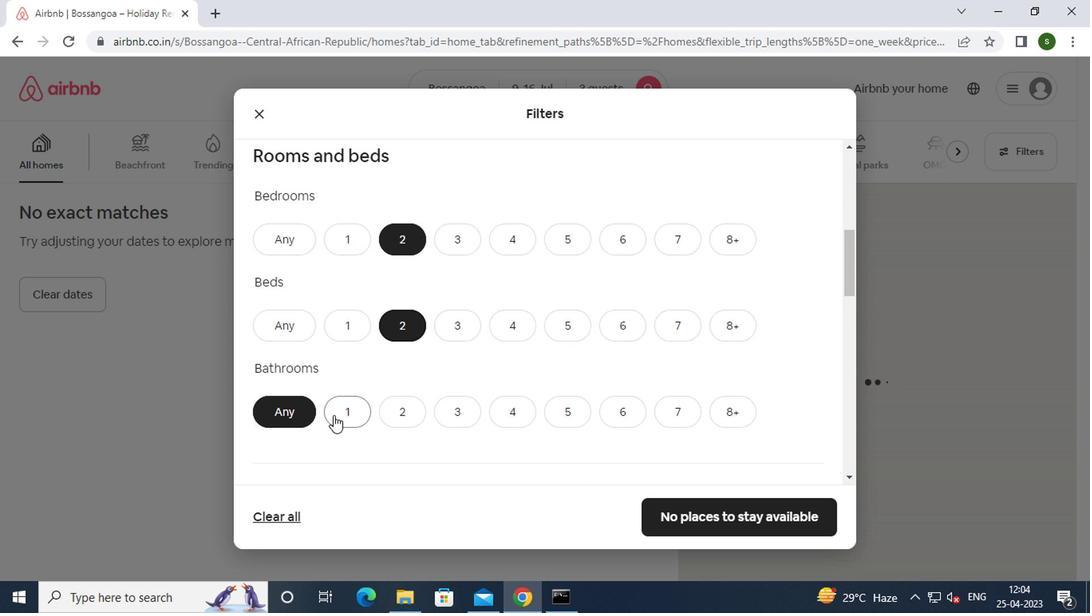 
Action: Mouse pressed left at (332, 421)
Screenshot: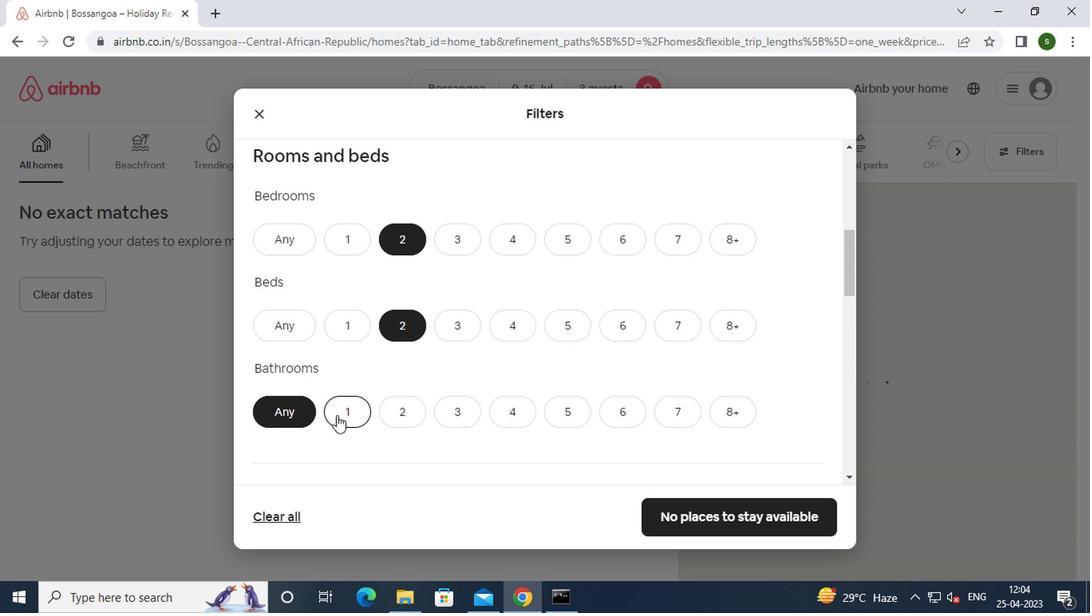
Action: Mouse moved to (441, 403)
Screenshot: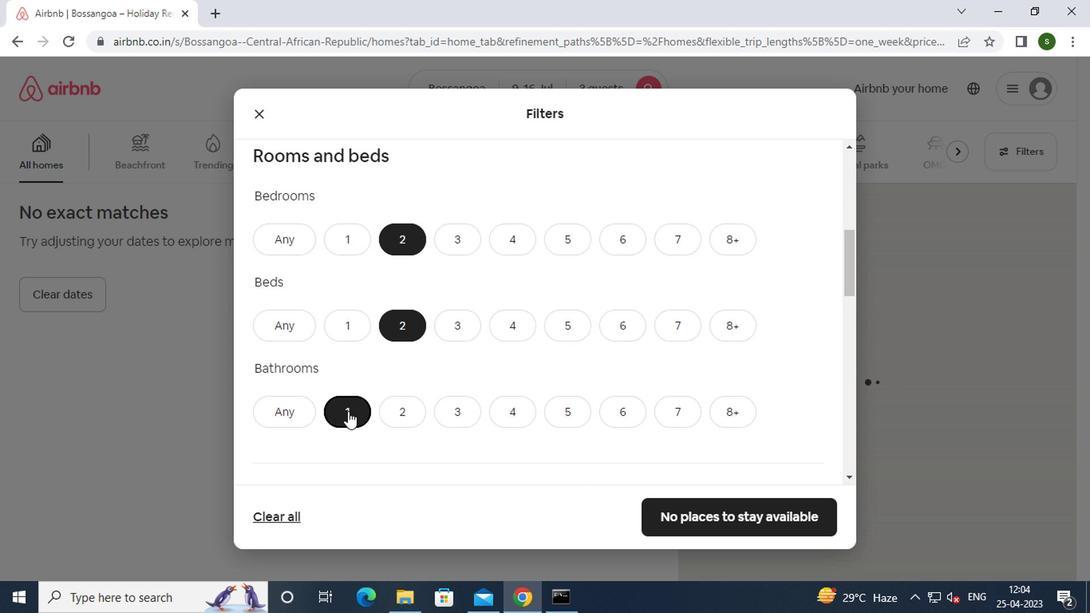
Action: Mouse scrolled (441, 402) with delta (0, 0)
Screenshot: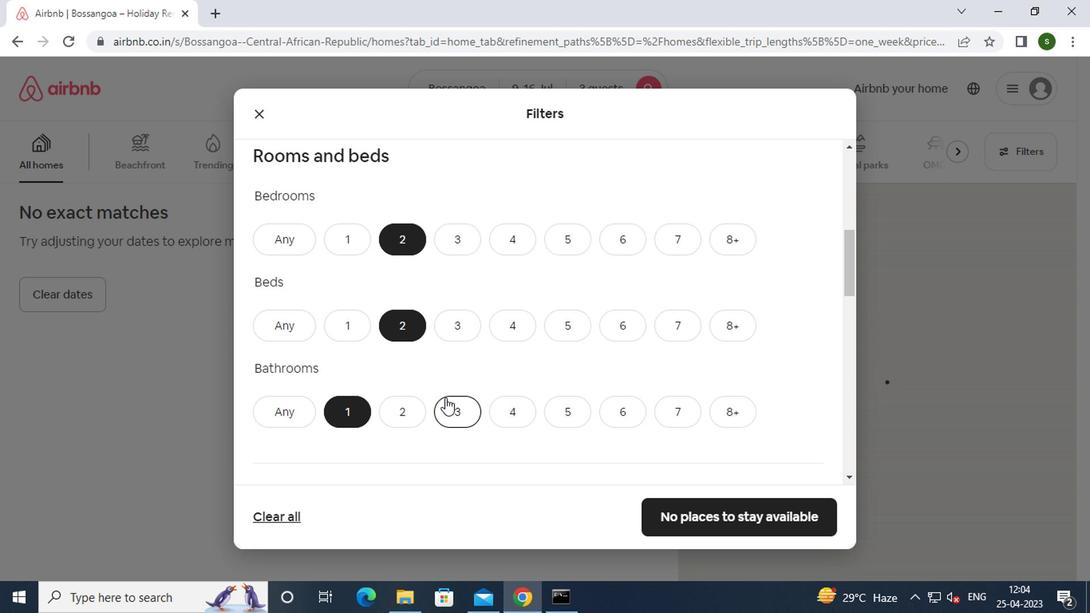 
Action: Mouse scrolled (441, 402) with delta (0, 0)
Screenshot: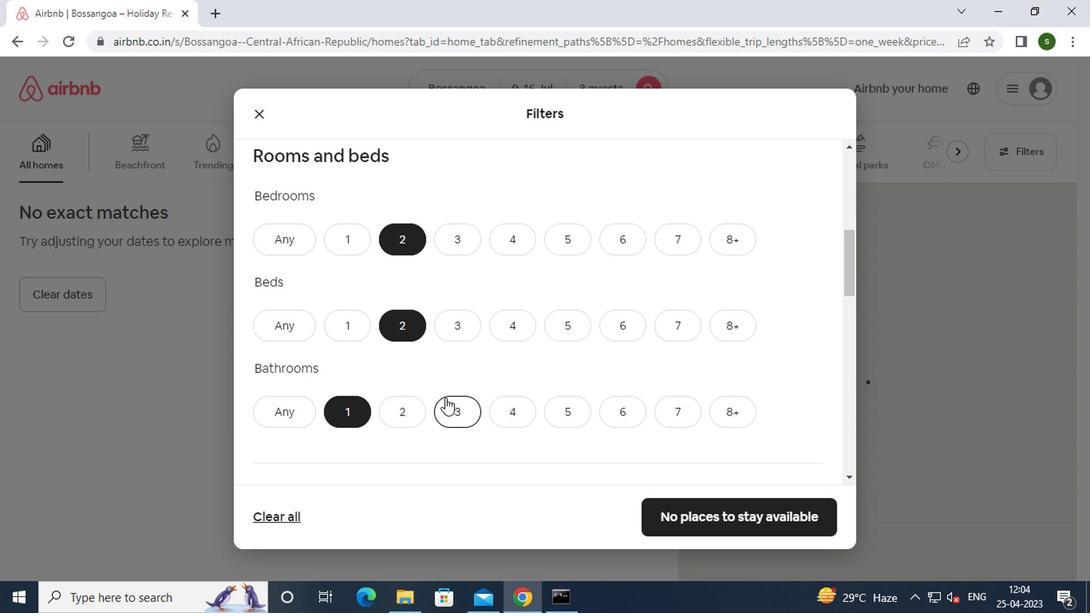 
Action: Mouse scrolled (441, 402) with delta (0, 0)
Screenshot: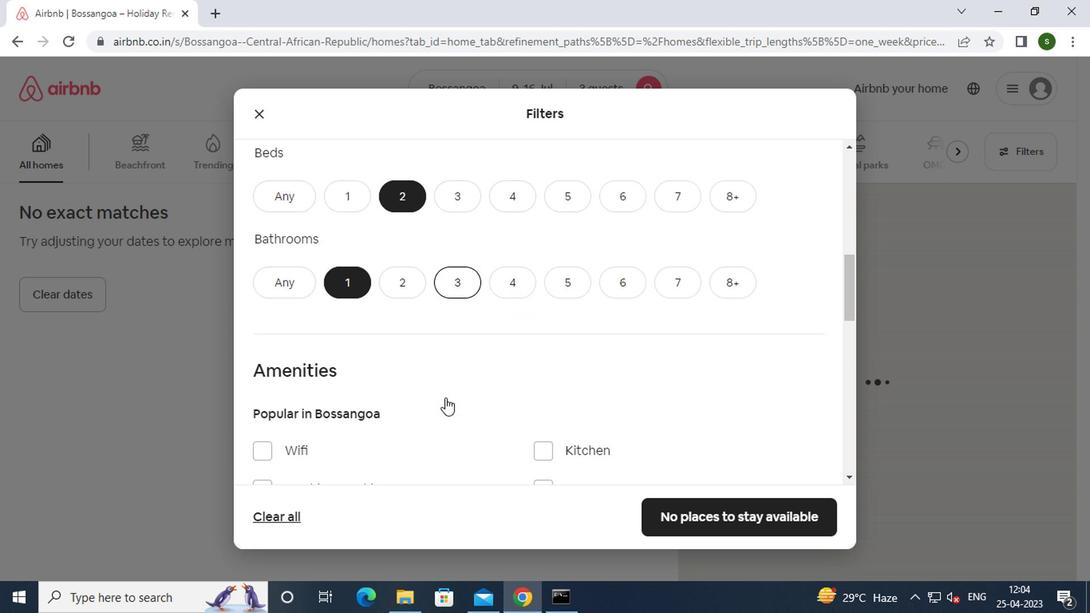 
Action: Mouse scrolled (441, 402) with delta (0, 0)
Screenshot: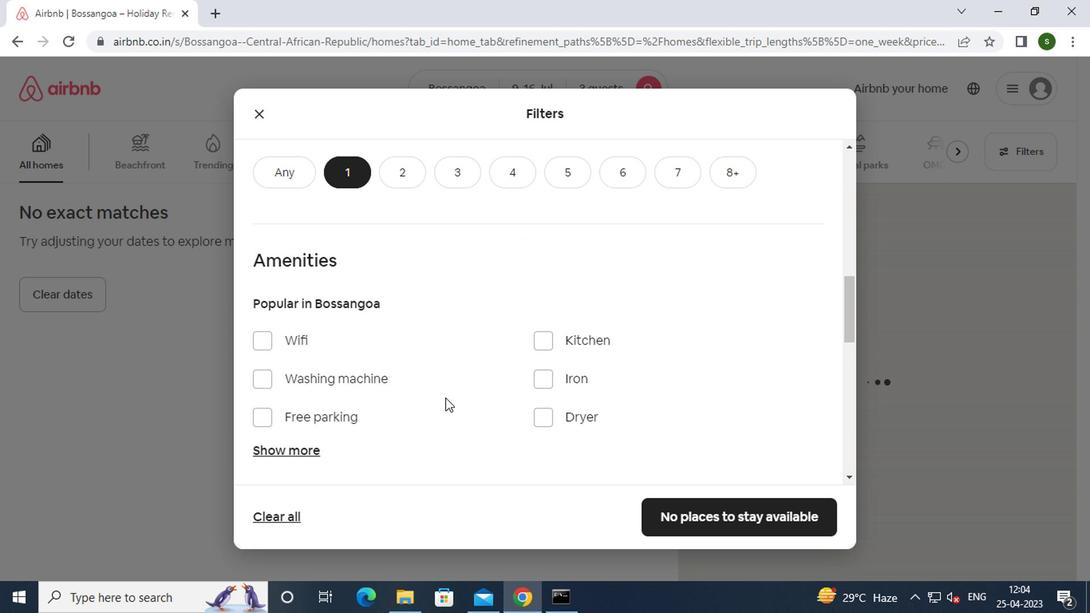 
Action: Mouse scrolled (441, 402) with delta (0, 0)
Screenshot: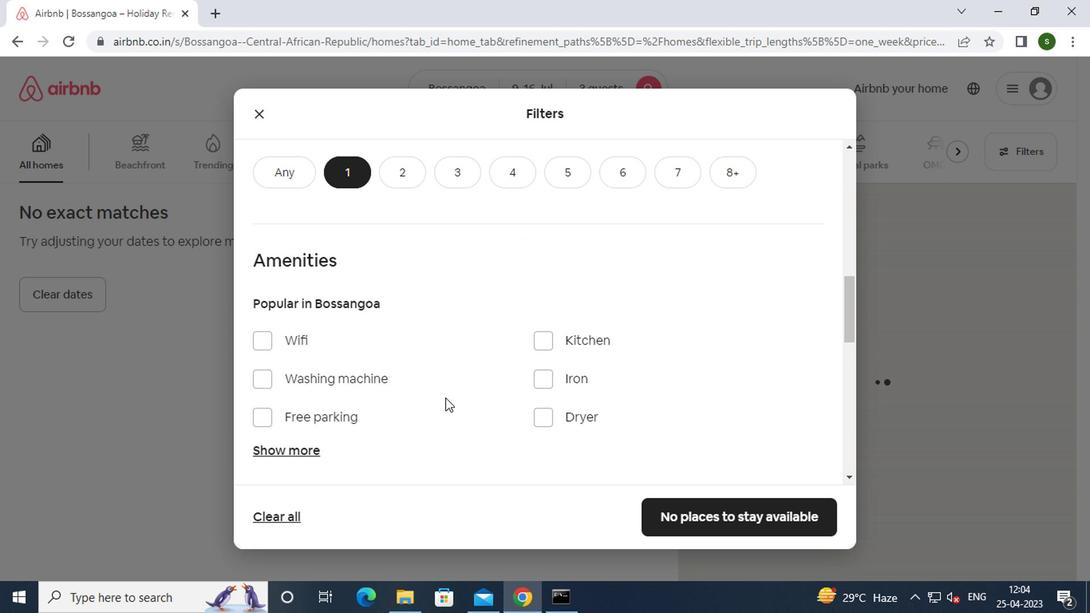 
Action: Mouse scrolled (441, 402) with delta (0, 0)
Screenshot: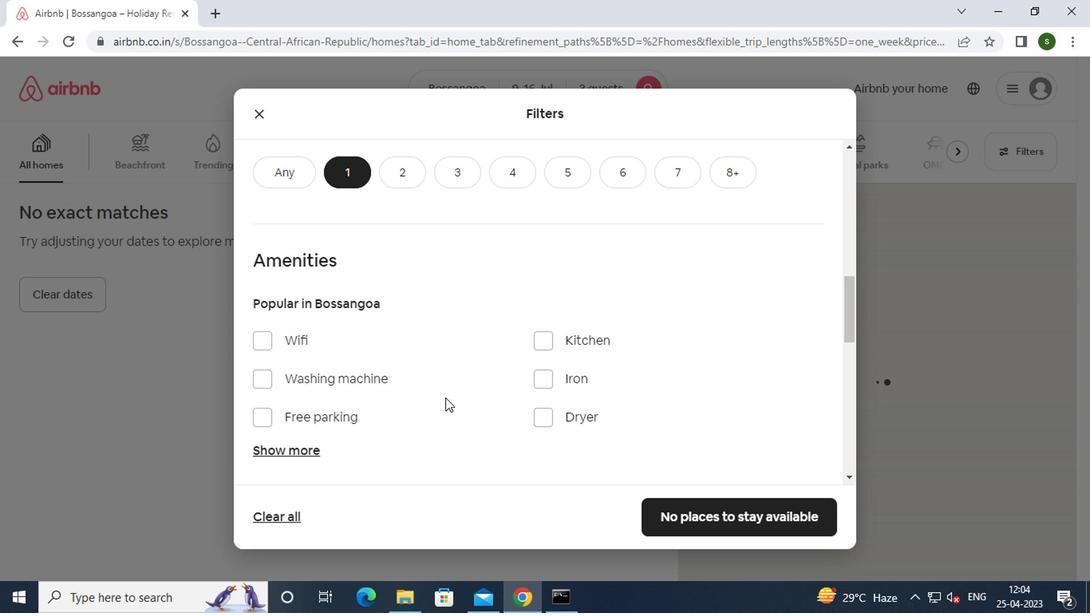 
Action: Mouse moved to (778, 406)
Screenshot: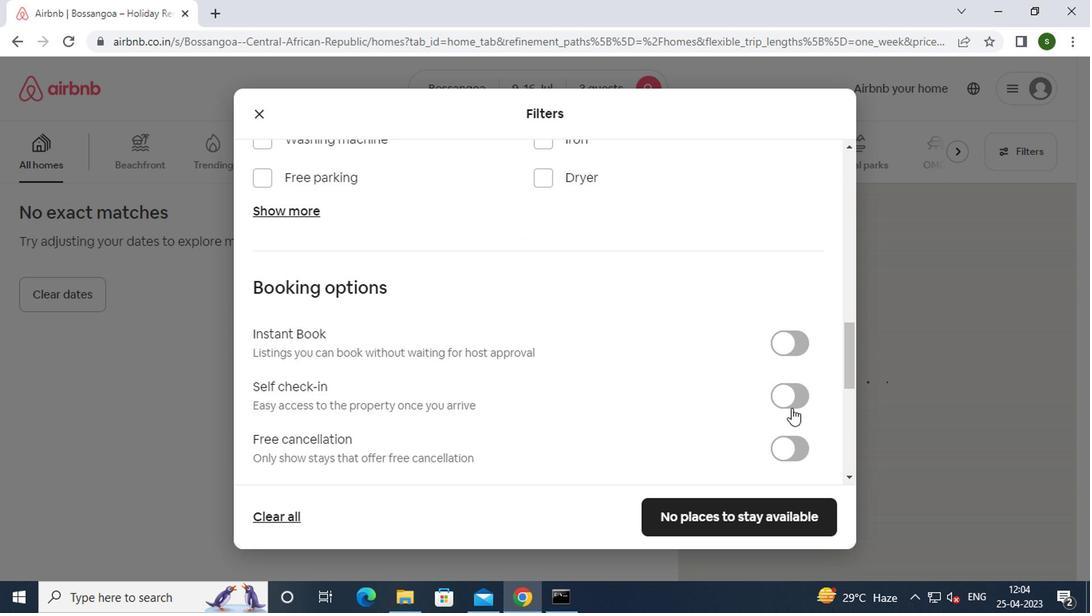 
Action: Mouse pressed left at (778, 406)
Screenshot: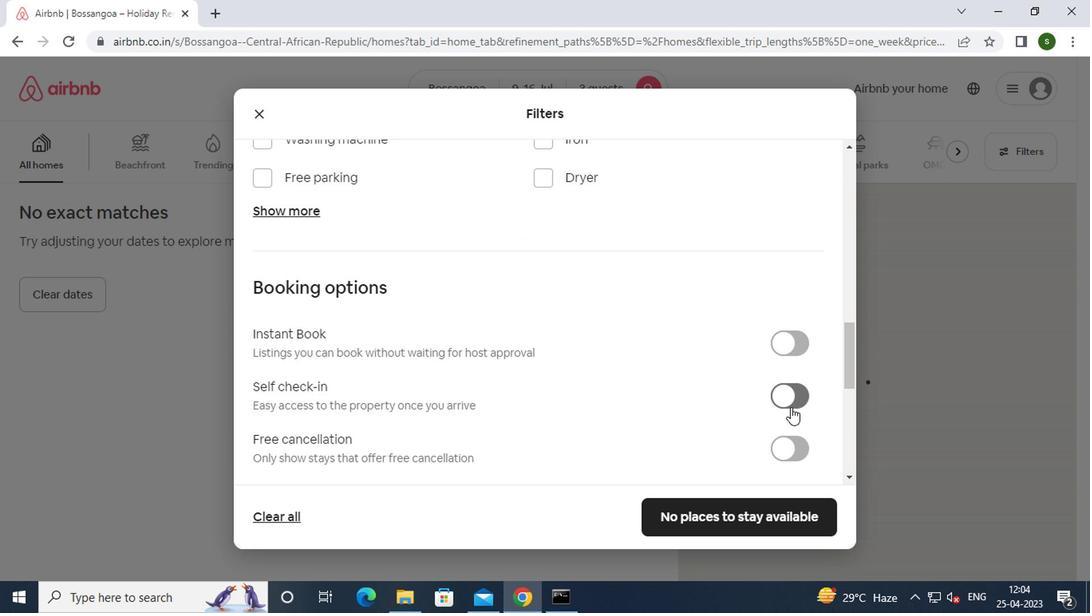 
Action: Mouse moved to (612, 412)
Screenshot: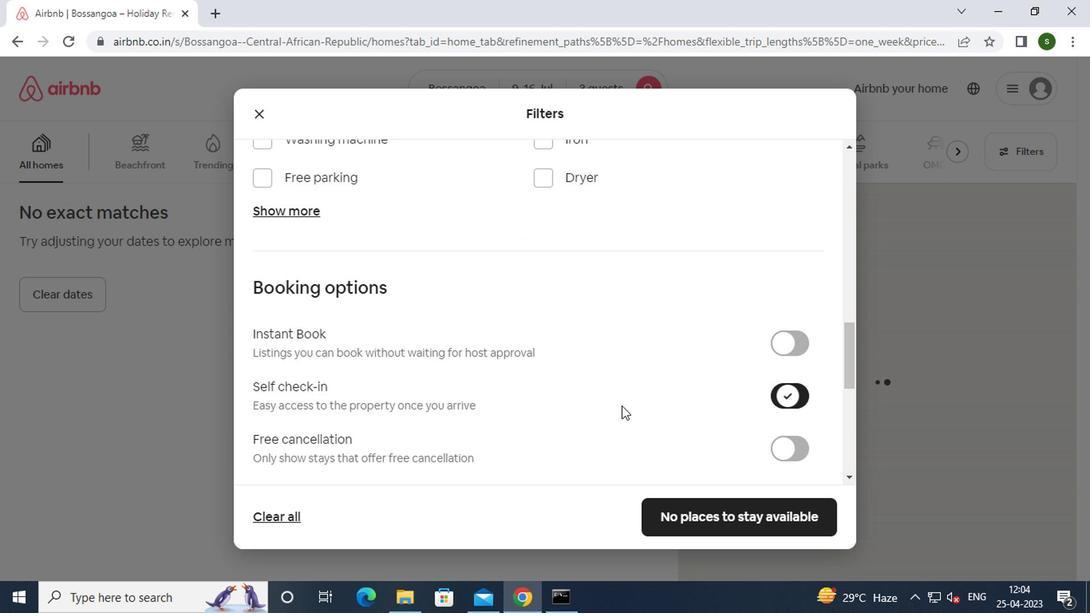 
Action: Mouse scrolled (612, 411) with delta (0, 0)
Screenshot: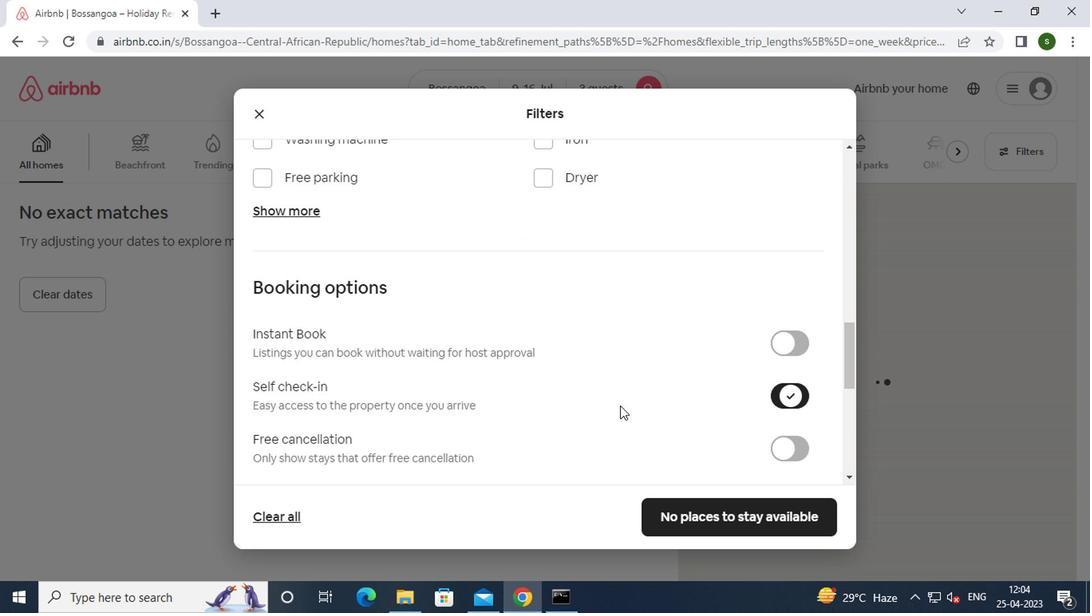 
Action: Mouse scrolled (612, 411) with delta (0, 0)
Screenshot: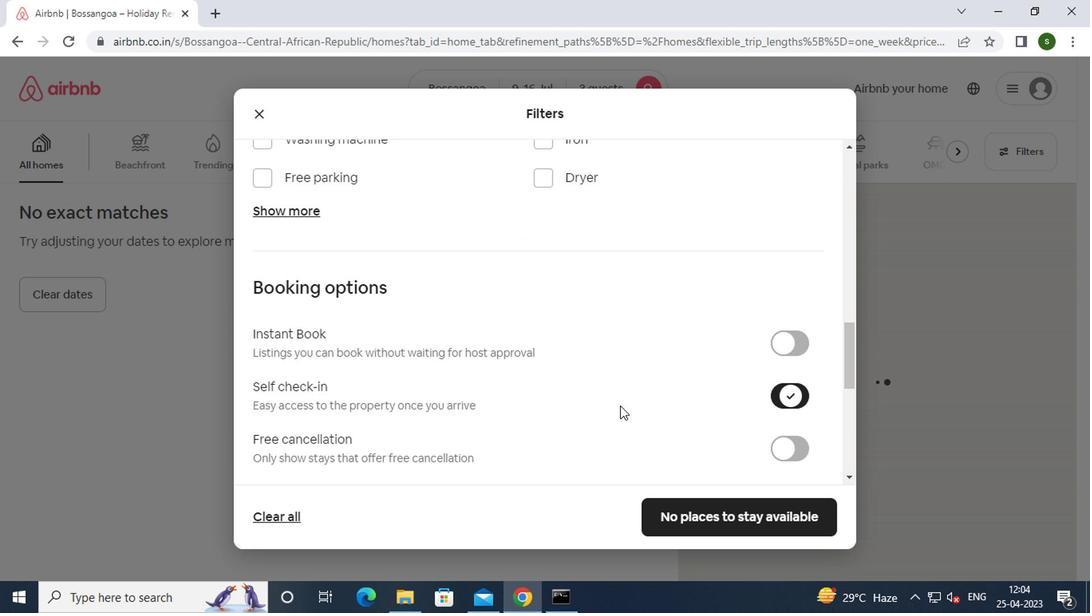 
Action: Mouse scrolled (612, 411) with delta (0, 0)
Screenshot: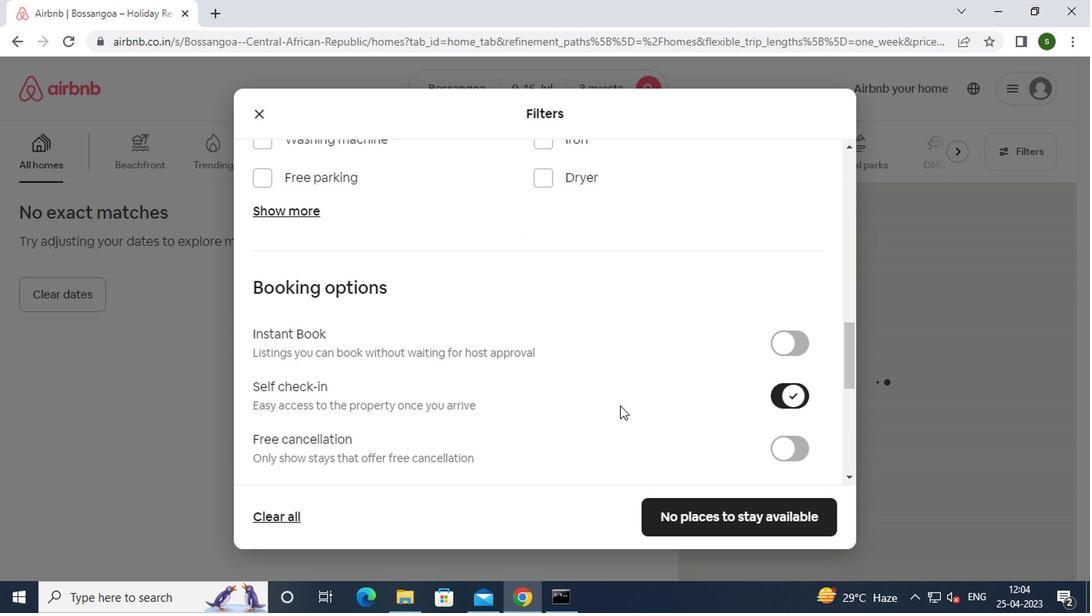 
Action: Mouse scrolled (612, 411) with delta (0, 0)
Screenshot: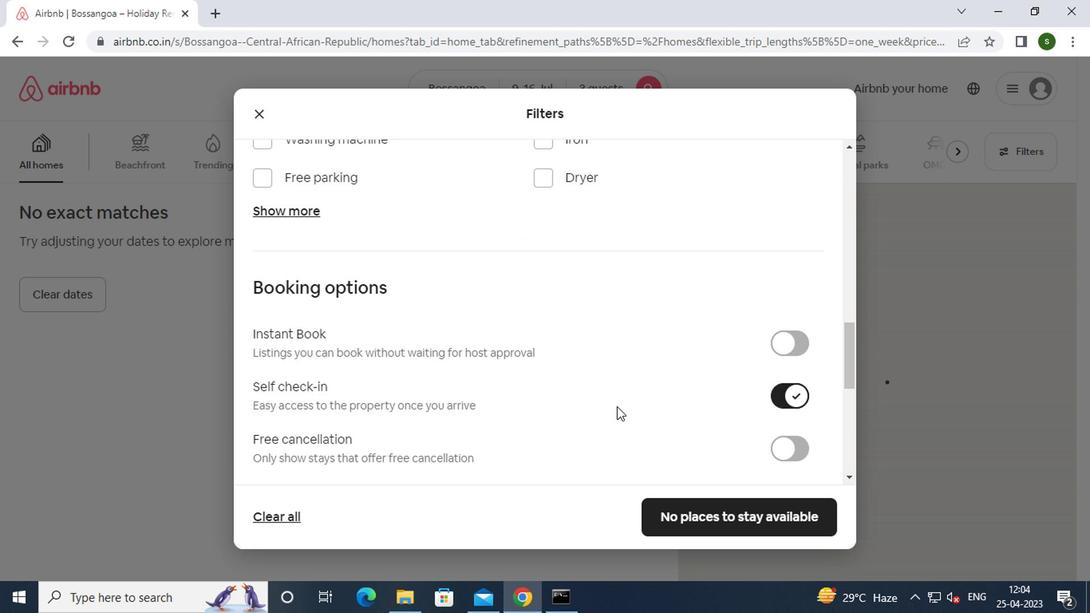 
Action: Mouse moved to (612, 412)
Screenshot: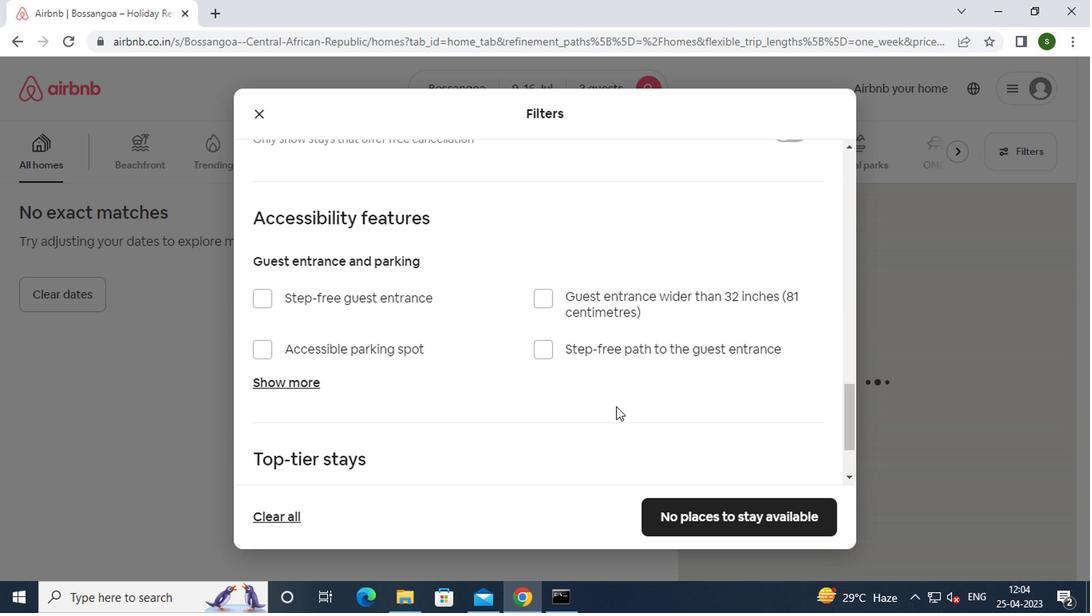 
Action: Mouse scrolled (612, 411) with delta (0, 0)
Screenshot: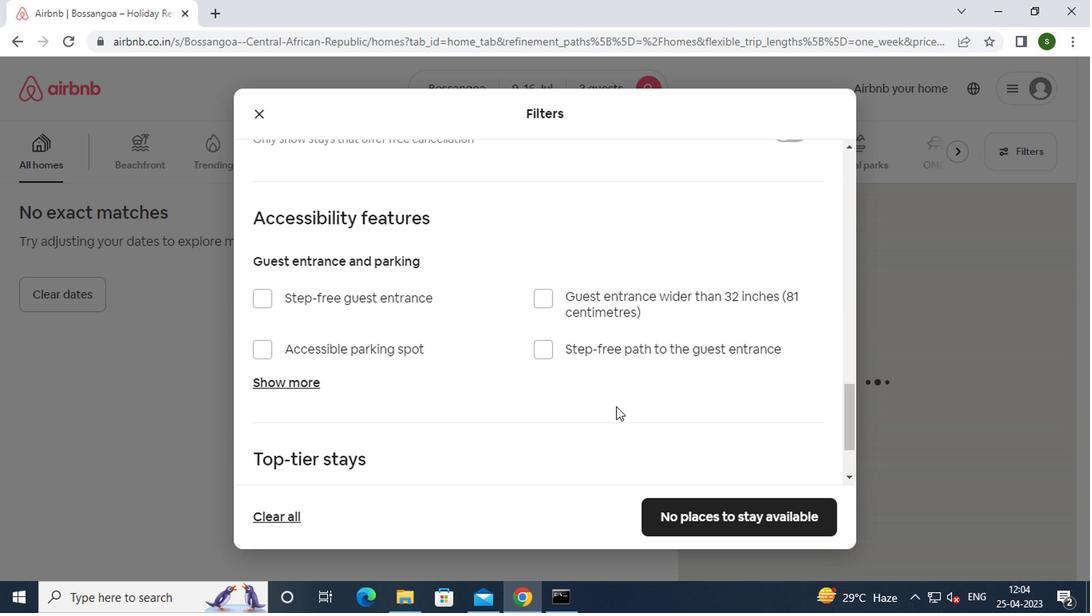
Action: Mouse scrolled (612, 411) with delta (0, 0)
Screenshot: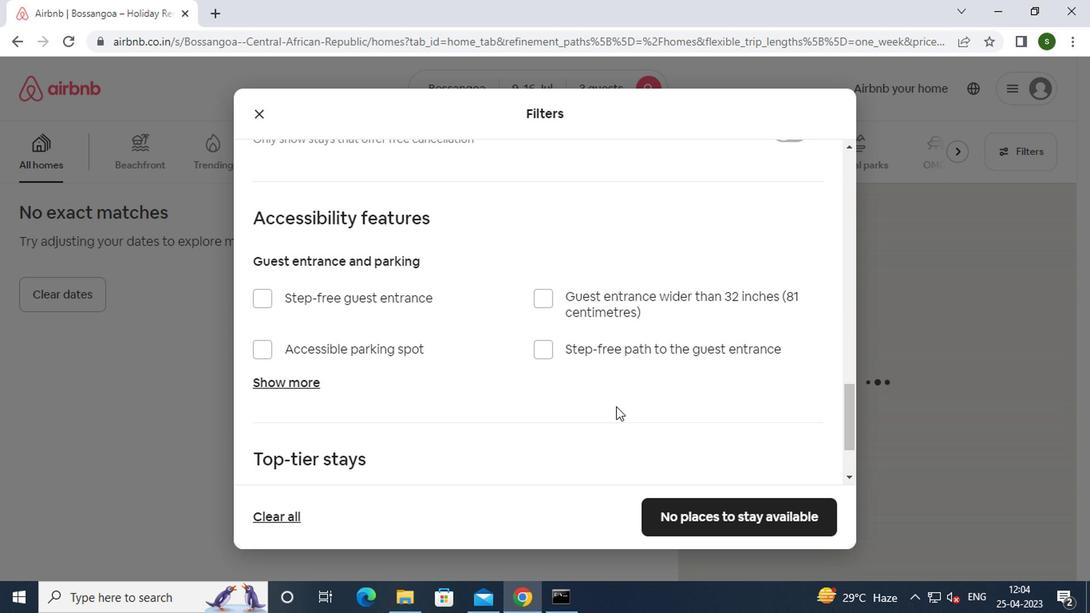 
Action: Mouse scrolled (612, 411) with delta (0, 0)
Screenshot: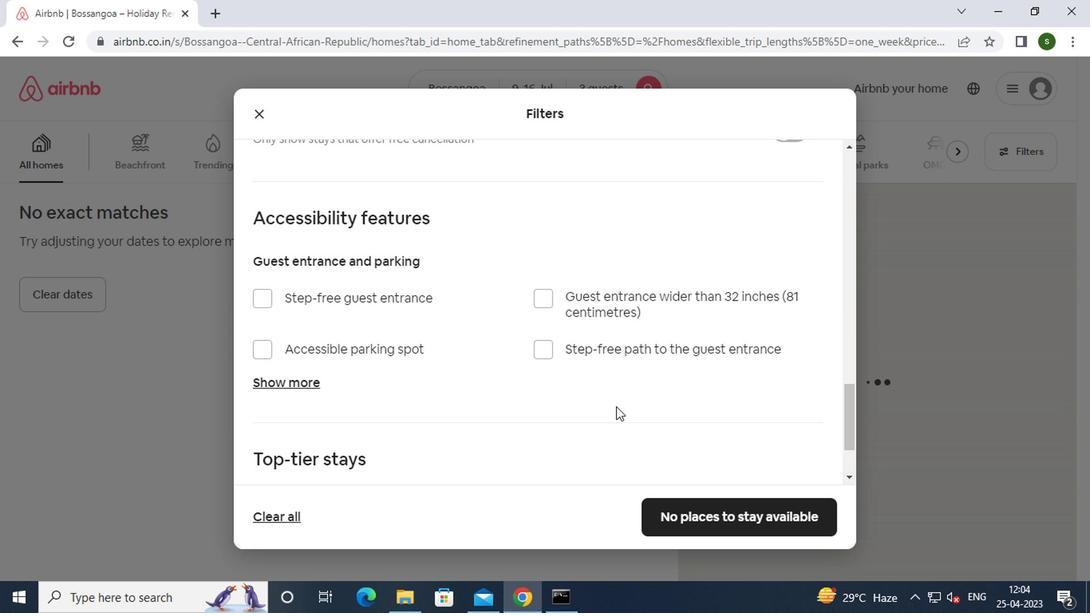 
Action: Mouse moved to (611, 413)
Screenshot: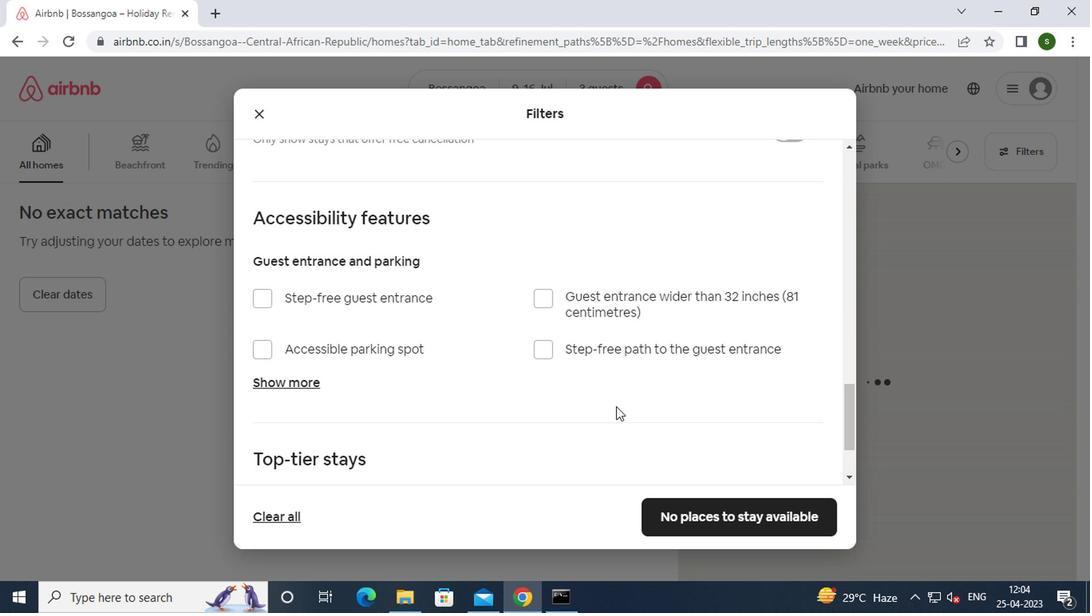 
Action: Mouse scrolled (611, 412) with delta (0, -1)
Screenshot: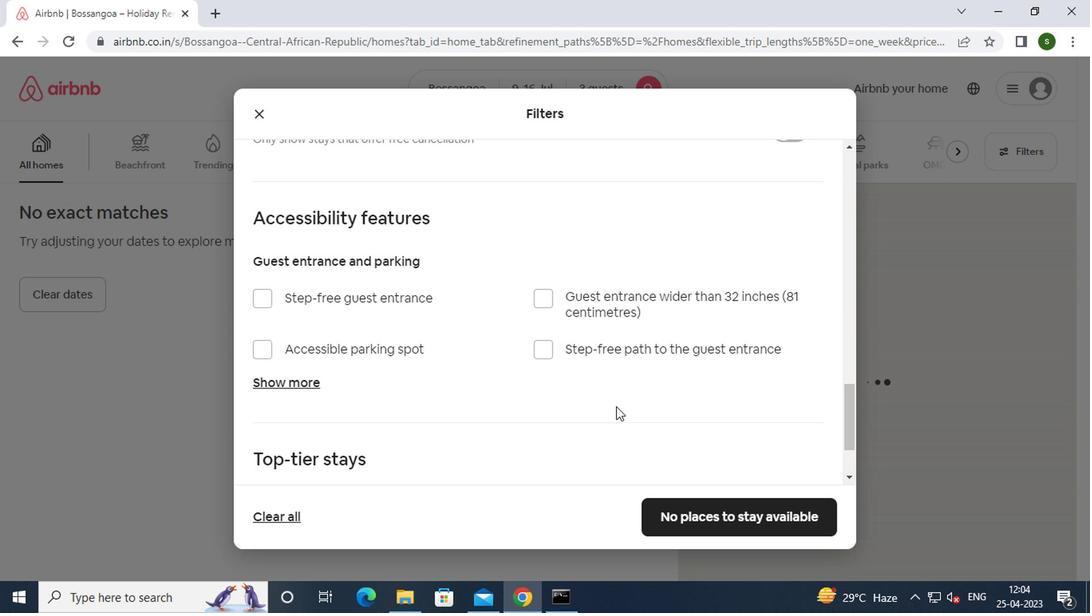 
Action: Mouse moved to (710, 523)
Screenshot: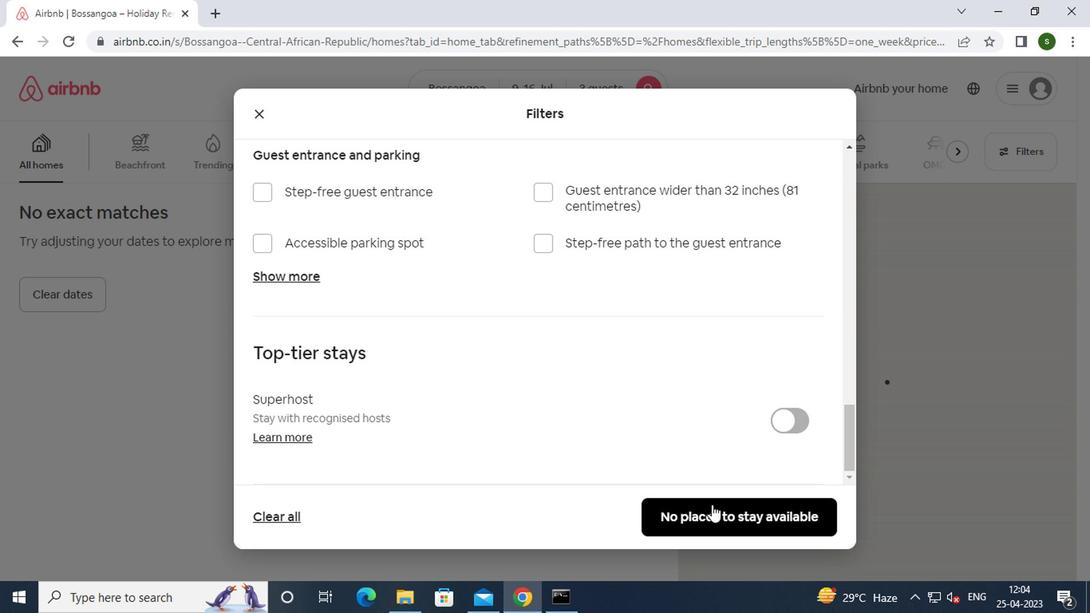 
Action: Mouse pressed left at (710, 523)
Screenshot: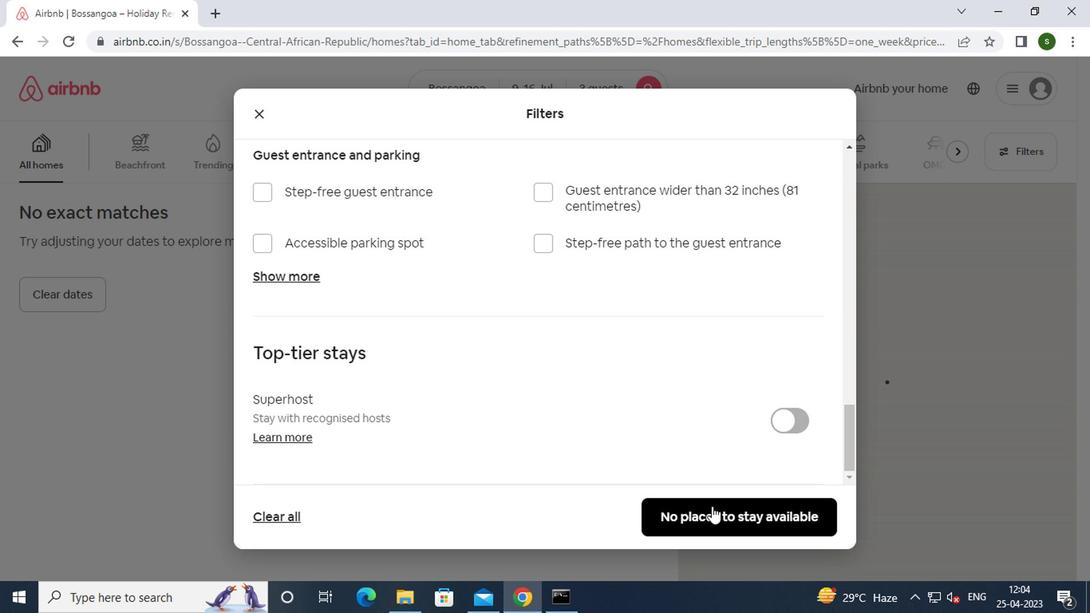 
Action: Mouse moved to (522, 385)
Screenshot: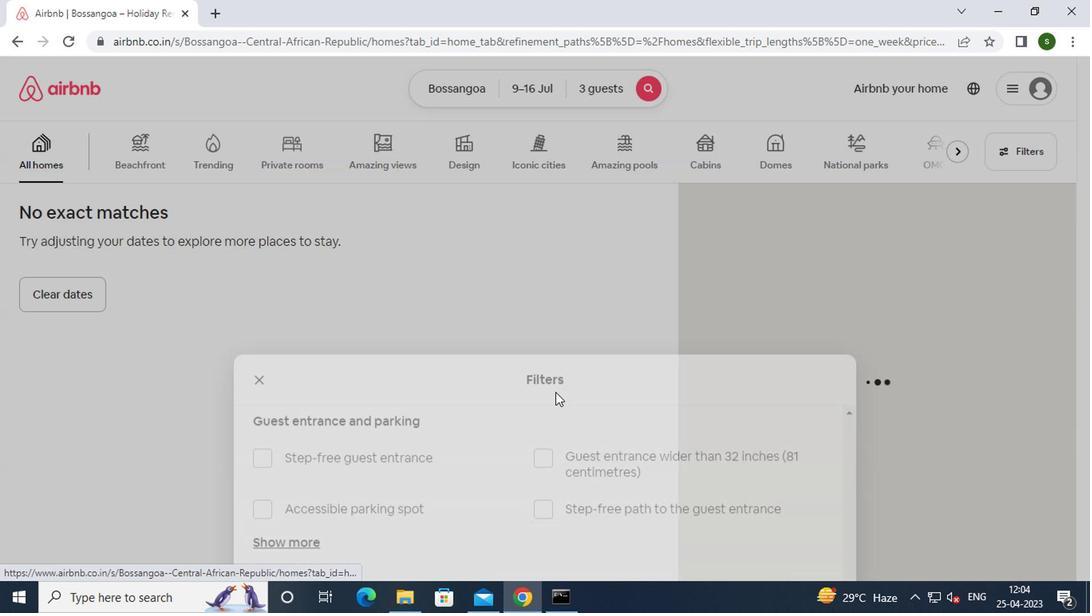 
